 Task: Add Four Sigmatic Mushroom Coffee Mix With Chaga-Box to the cart.
Action: Mouse pressed left at (25, 146)
Screenshot: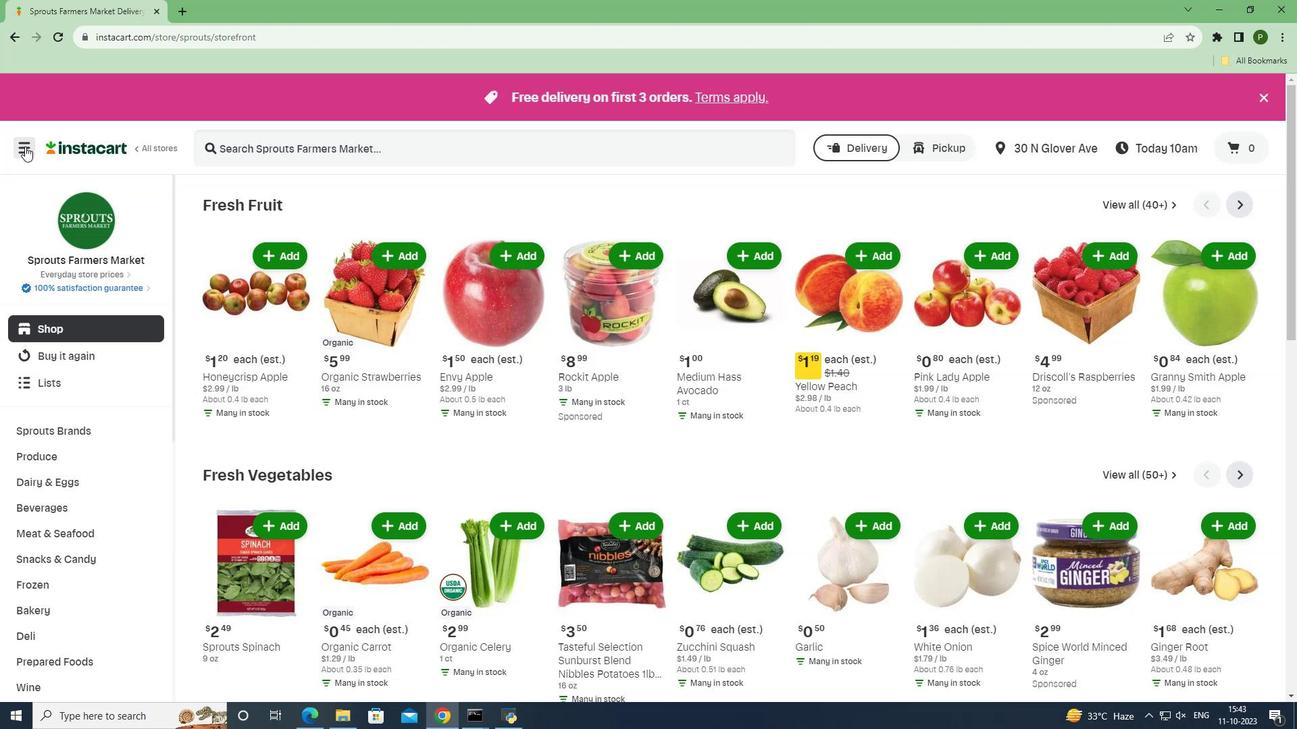 
Action: Mouse moved to (33, 359)
Screenshot: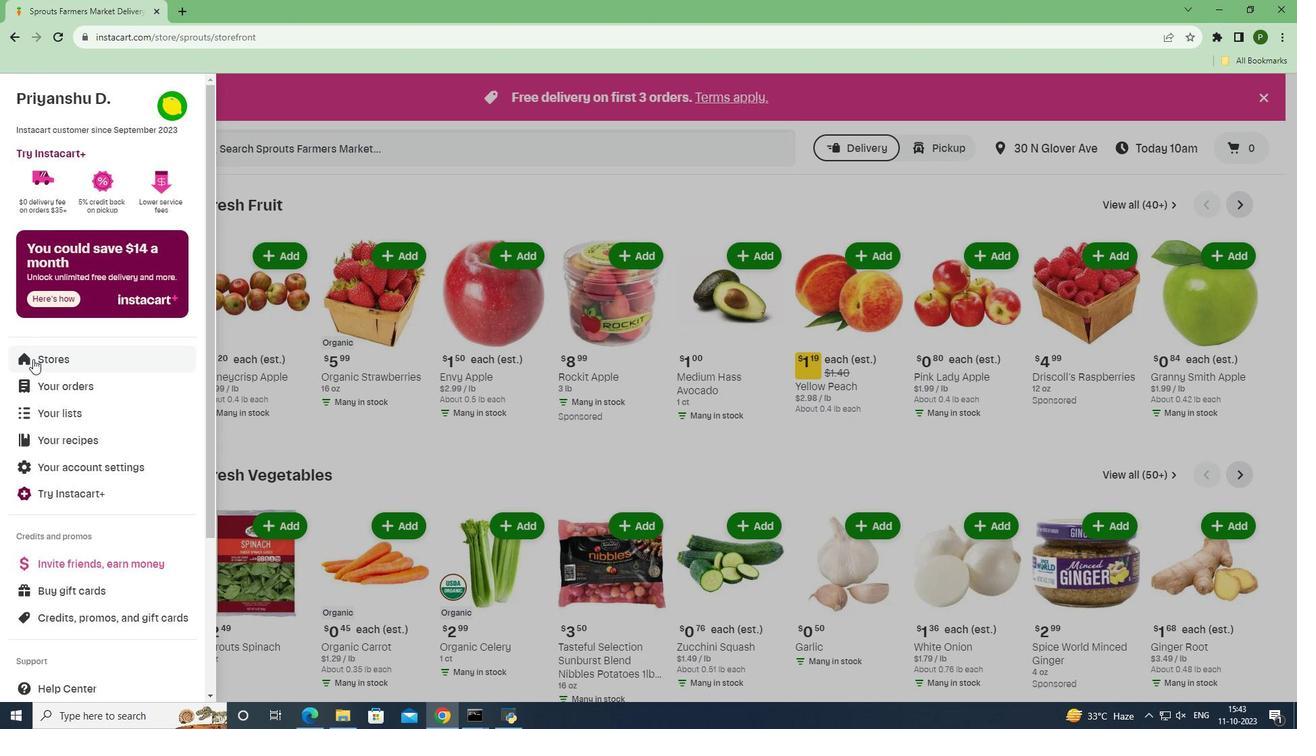 
Action: Mouse pressed left at (33, 359)
Screenshot: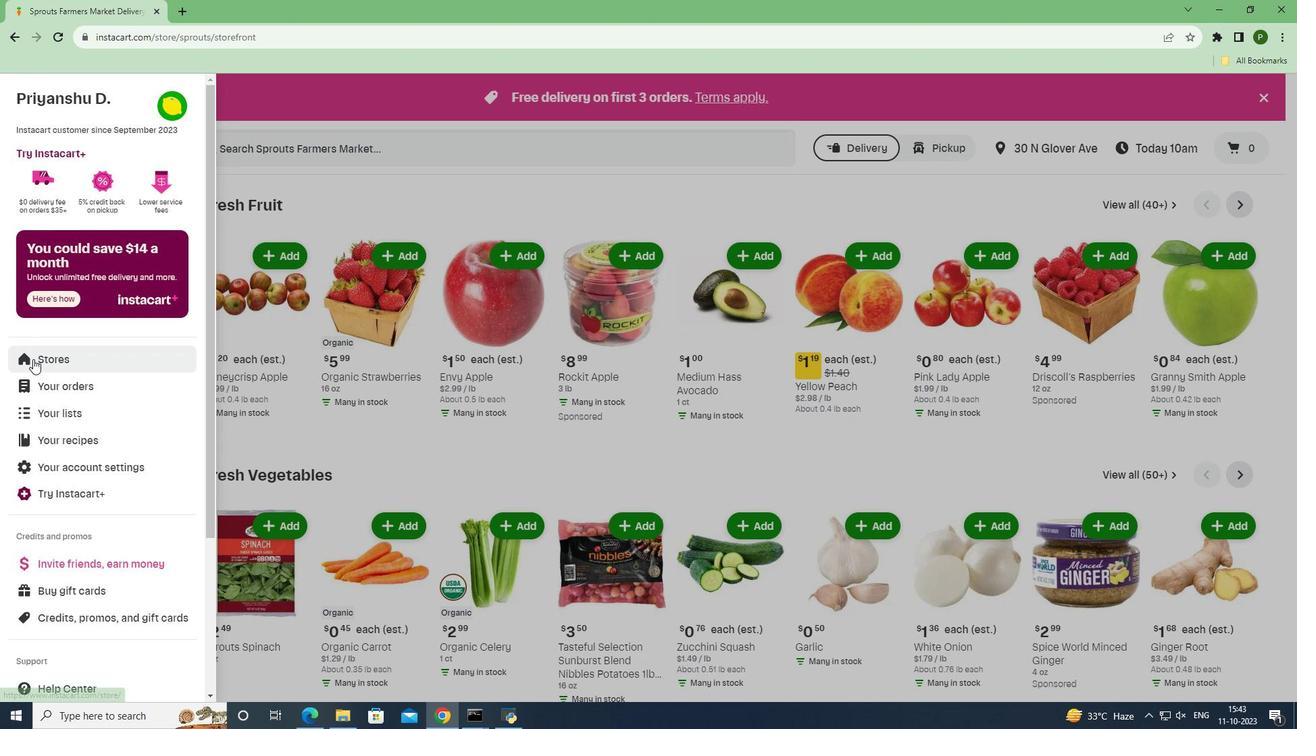 
Action: Mouse moved to (306, 154)
Screenshot: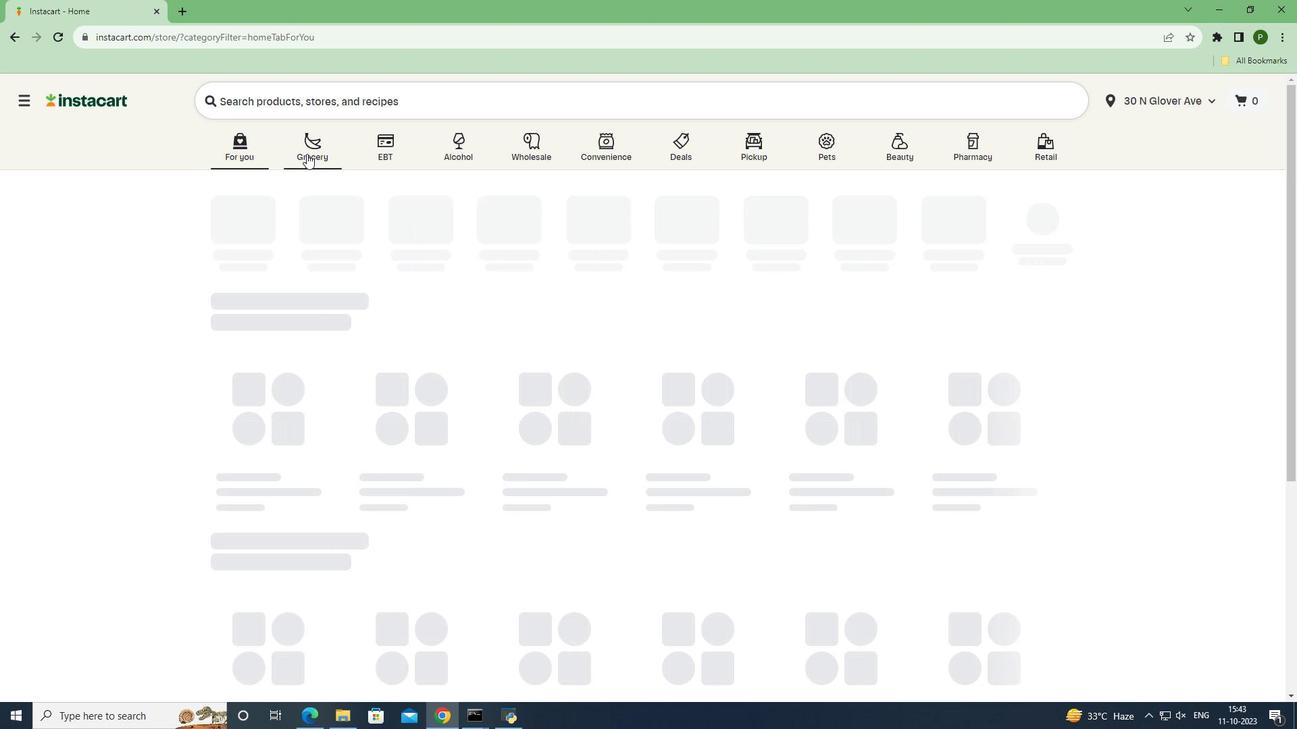 
Action: Mouse pressed left at (306, 154)
Screenshot: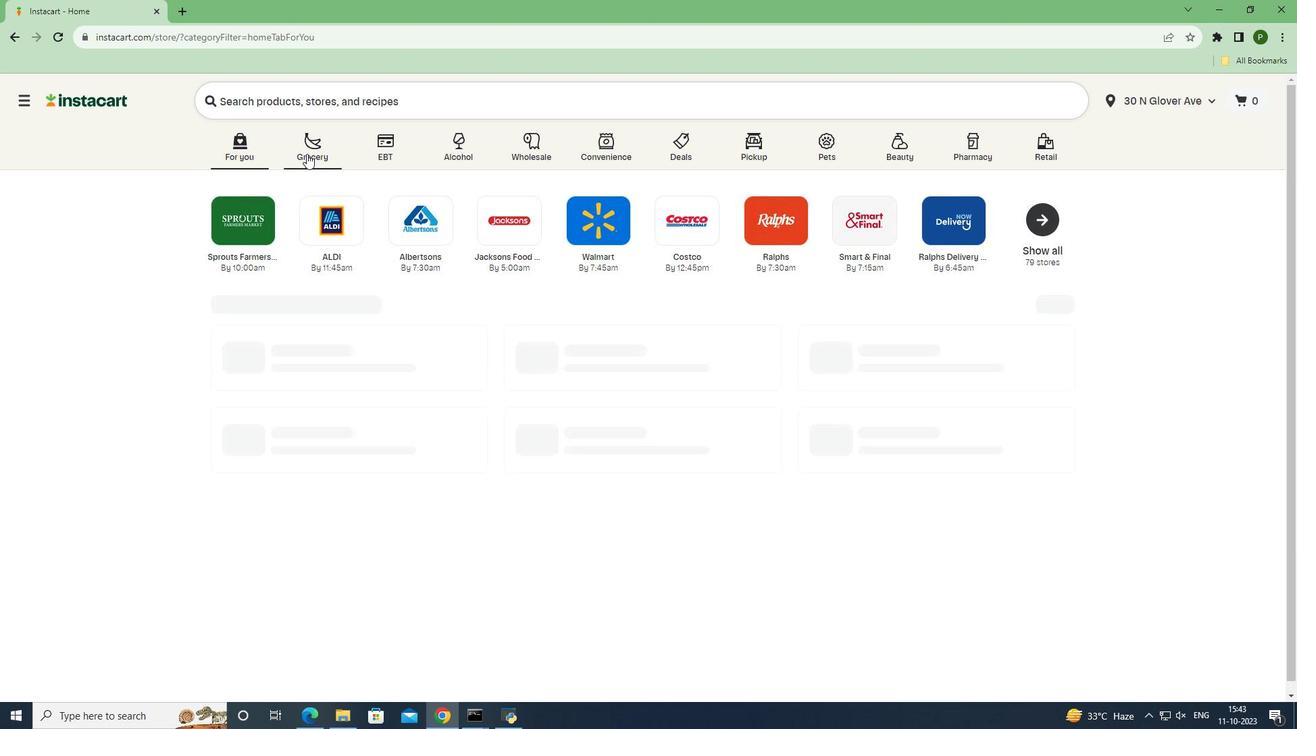 
Action: Mouse moved to (546, 305)
Screenshot: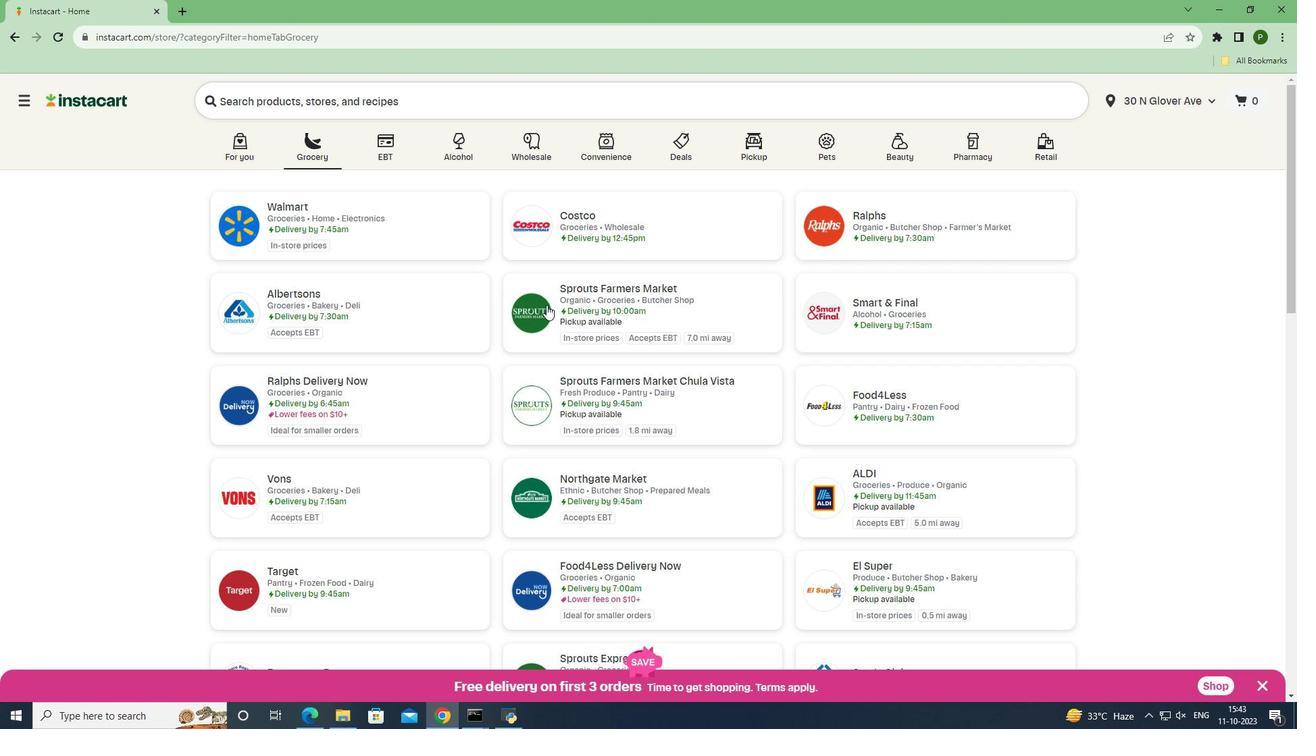 
Action: Mouse pressed left at (546, 305)
Screenshot: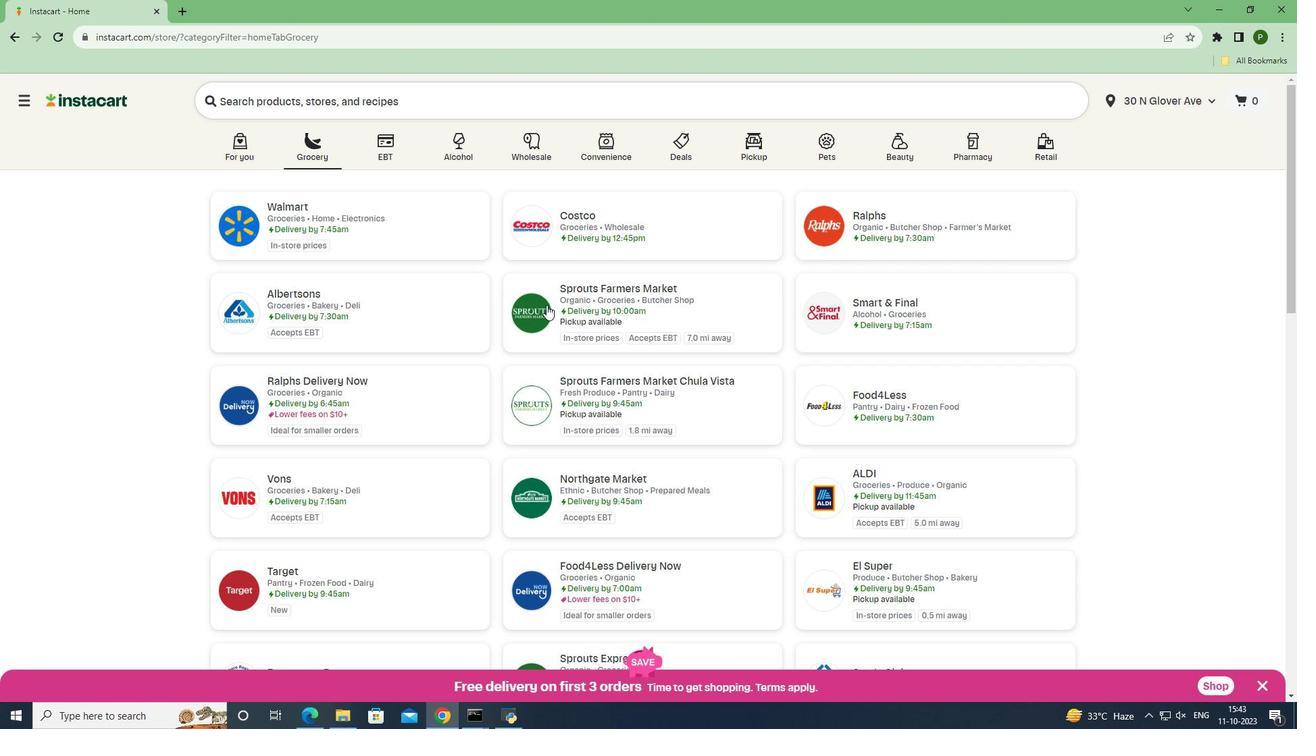 
Action: Mouse moved to (81, 510)
Screenshot: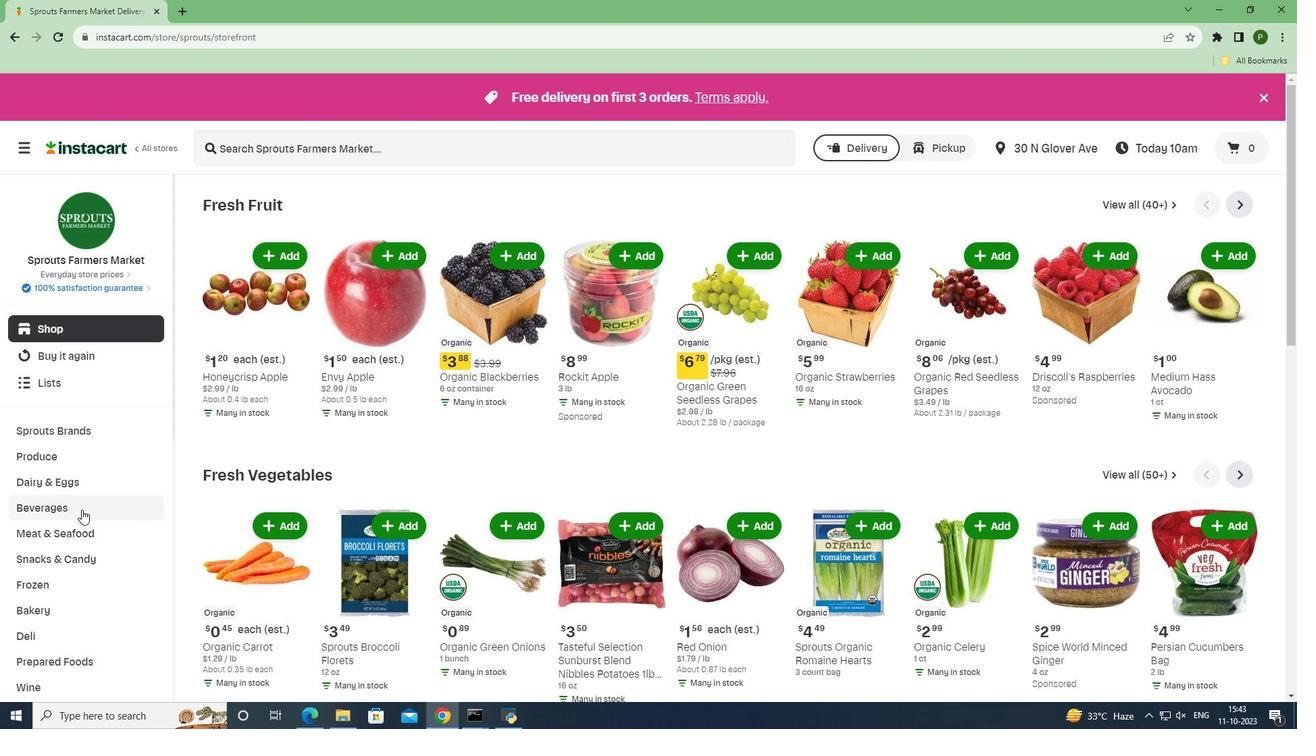 
Action: Mouse pressed left at (81, 510)
Screenshot: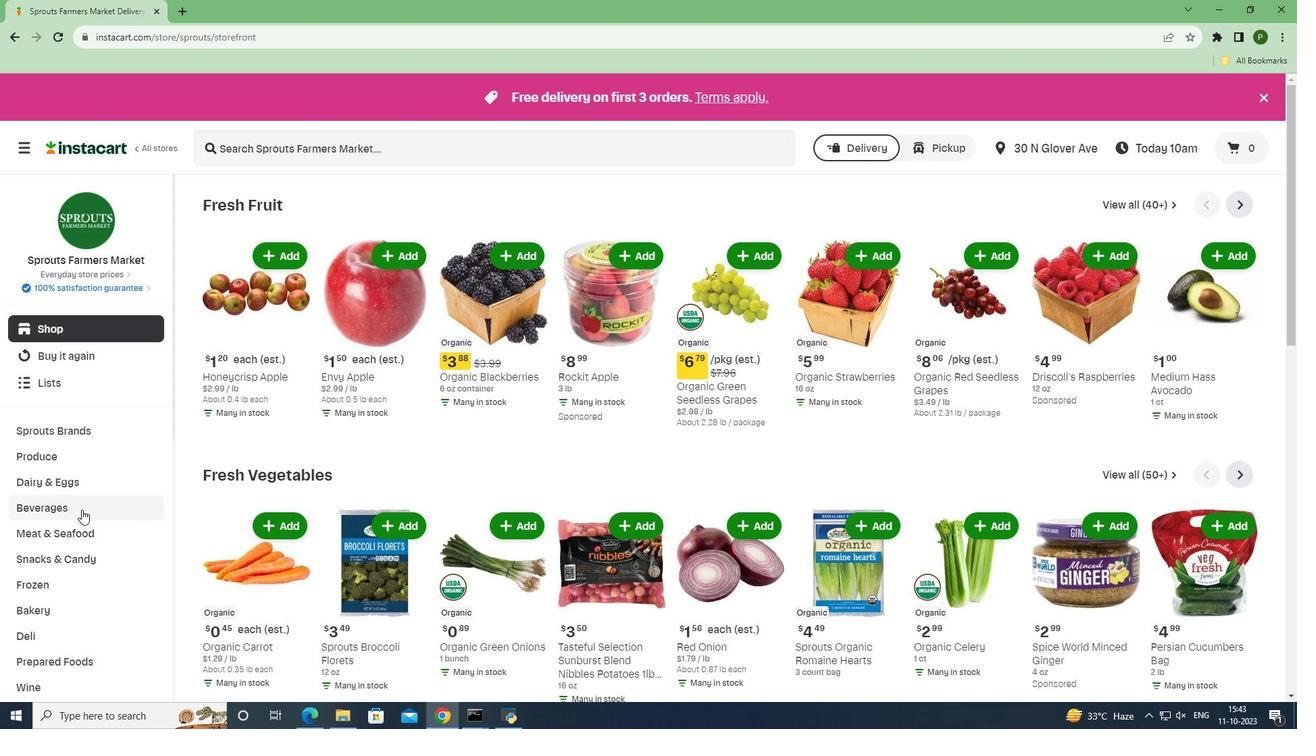 
Action: Mouse moved to (72, 592)
Screenshot: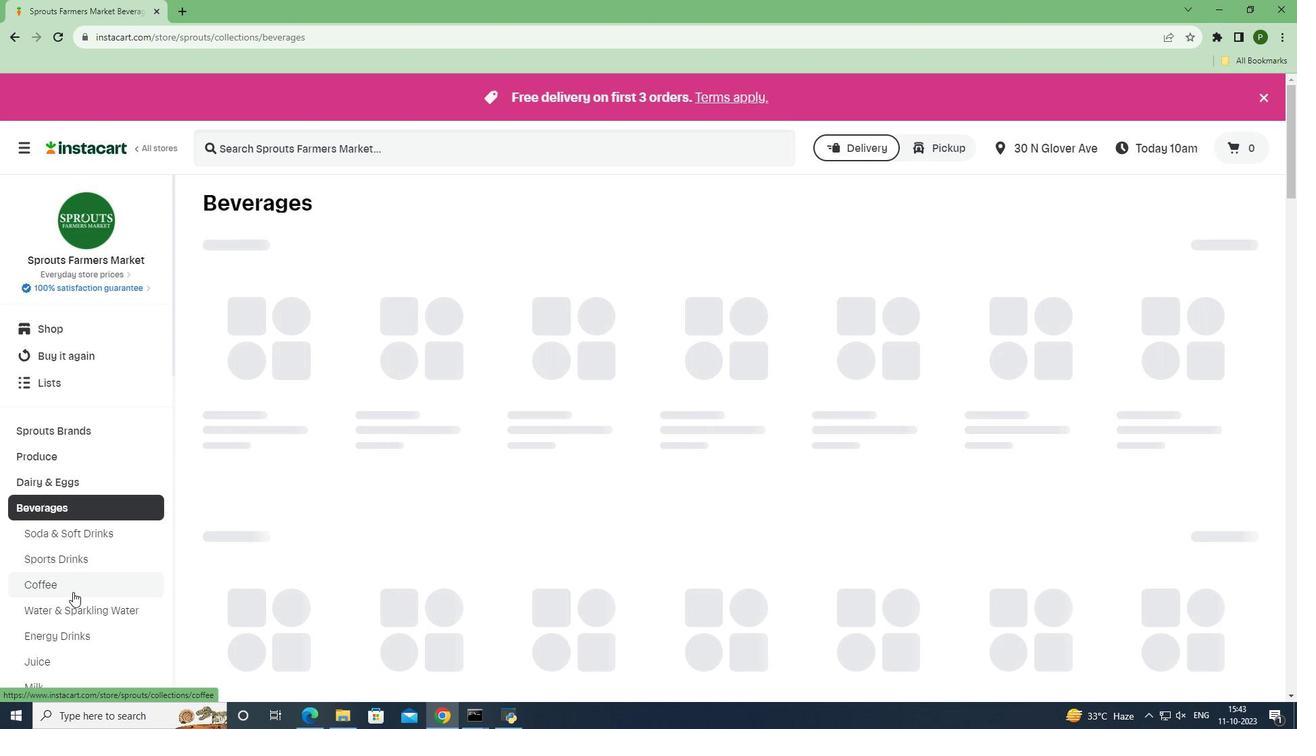 
Action: Mouse pressed left at (72, 592)
Screenshot: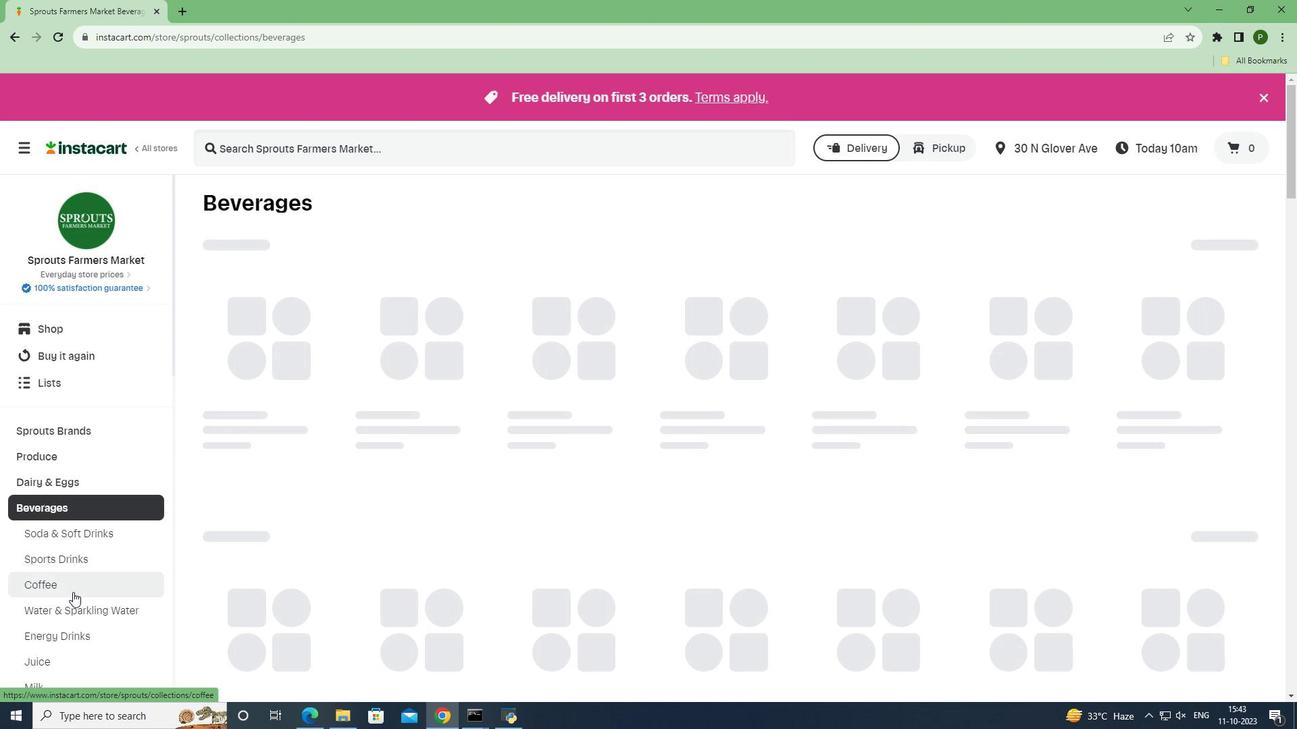 
Action: Mouse moved to (295, 145)
Screenshot: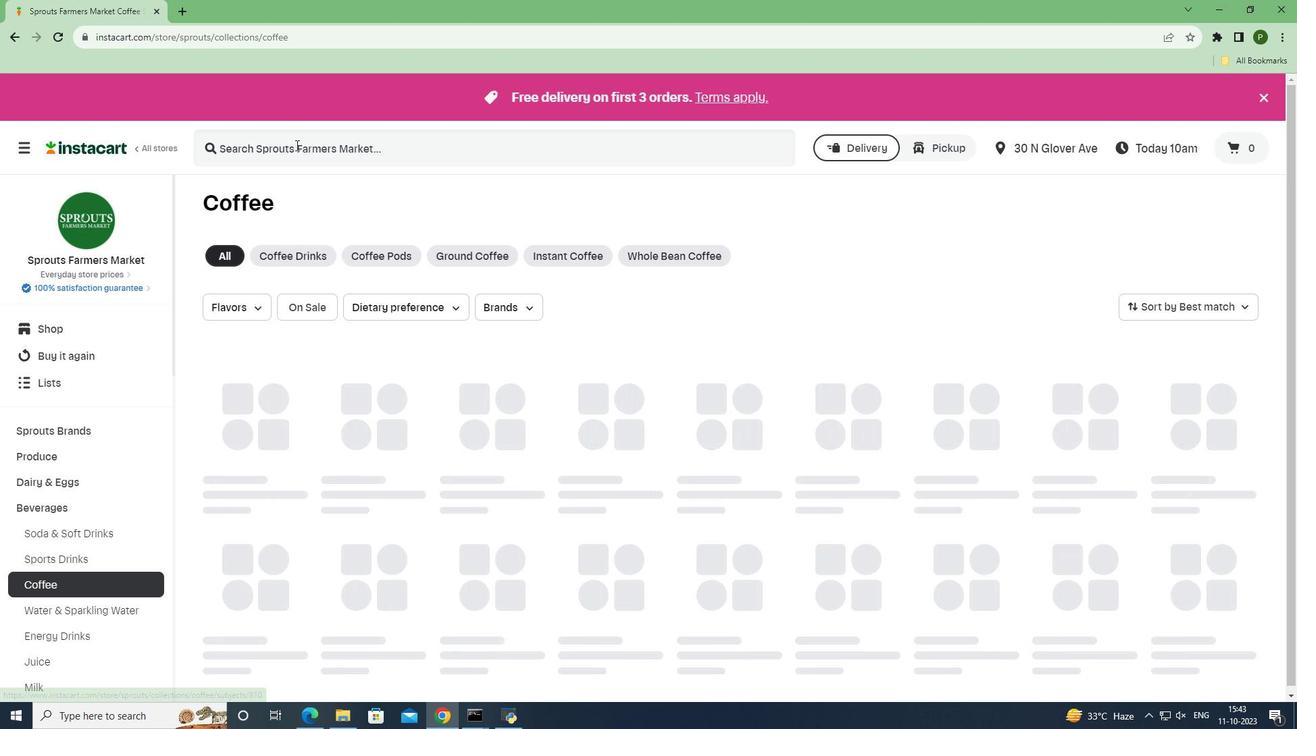 
Action: Mouse pressed left at (295, 145)
Screenshot: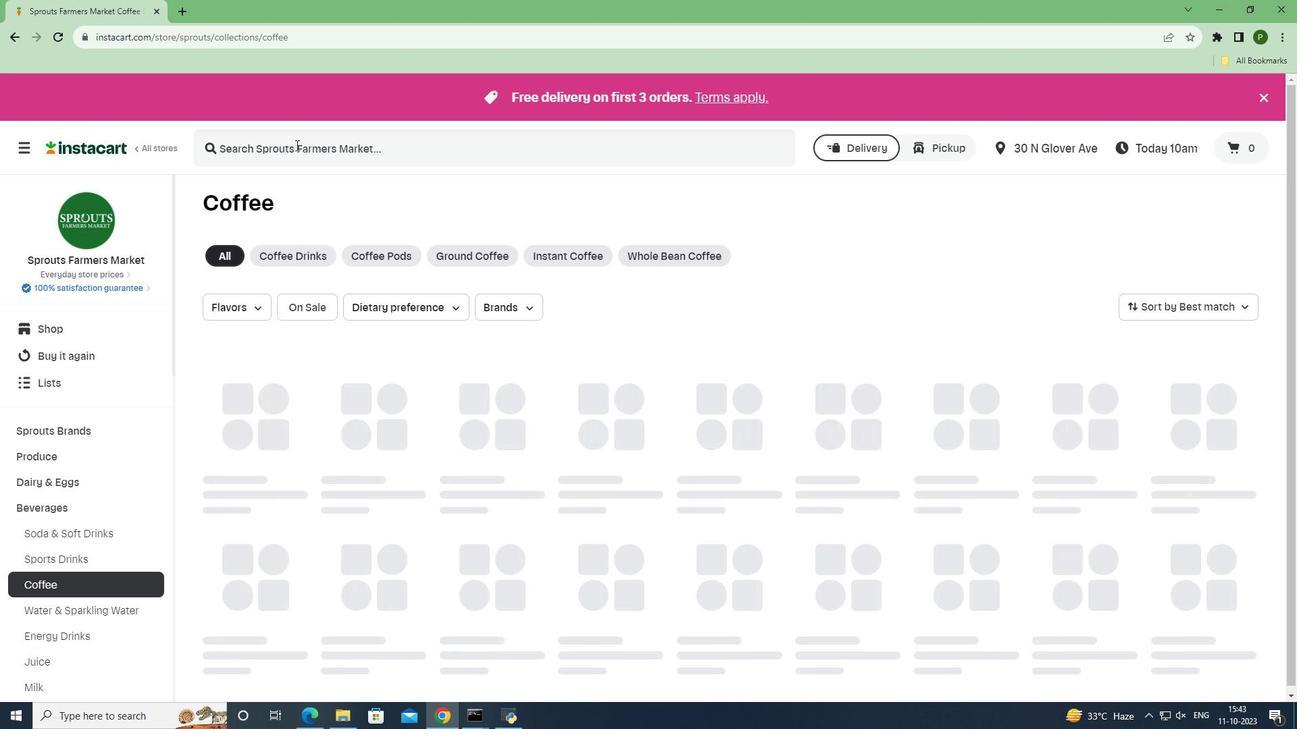 
Action: Key pressed <Key.caps_lock>F<Key.caps_lock>our<Key.space><Key.caps_lock>S<Key.caps_lock>igmatic<Key.space><Key.caps_lock>M<Key.caps_lock>ushroom<Key.space><Key.caps_lock>C<Key.caps_lock>offee<Key.space><Key.caps_lock>M<Key.caps_lock>ix<Key.space>with<Key.space><Key.caps_lock>C<Key.caps_lock>haga<Key.space><Key.caps_lock>B<Key.caps_lock>ox<Key.space><Key.enter>
Screenshot: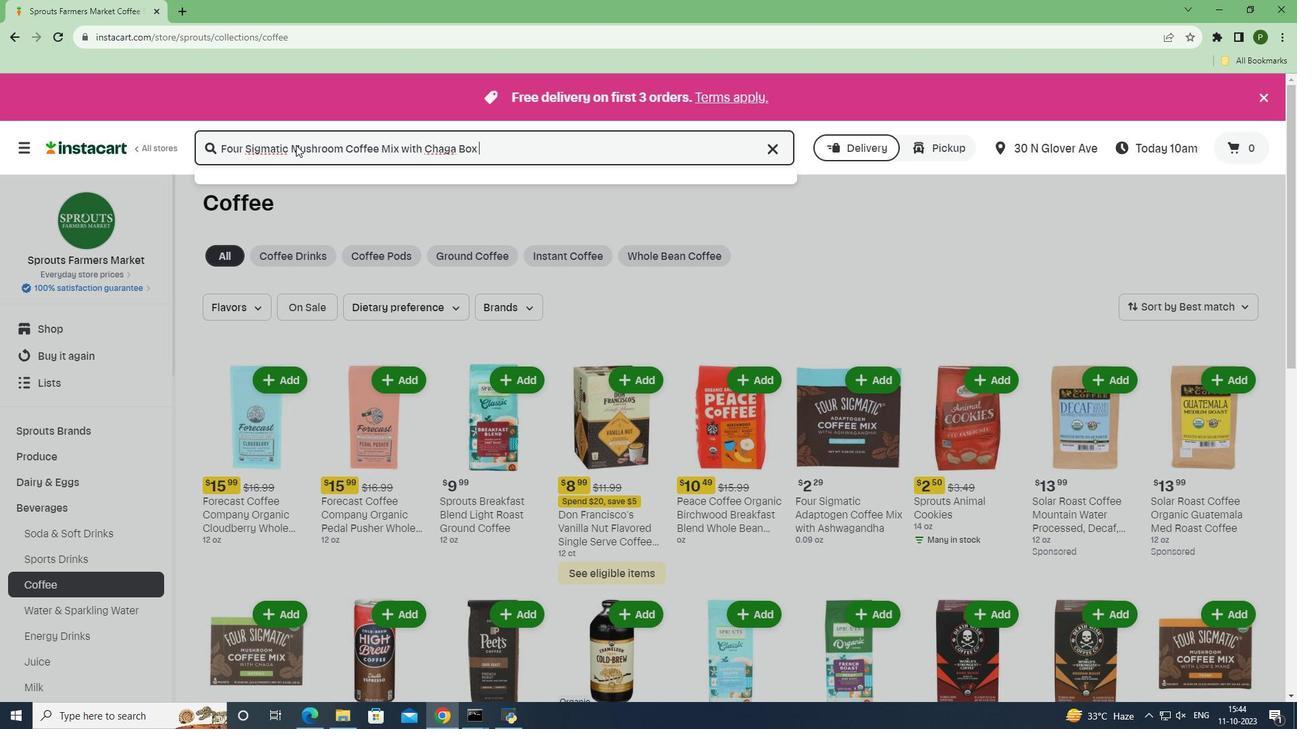 
Action: Mouse moved to (491, 472)
Screenshot: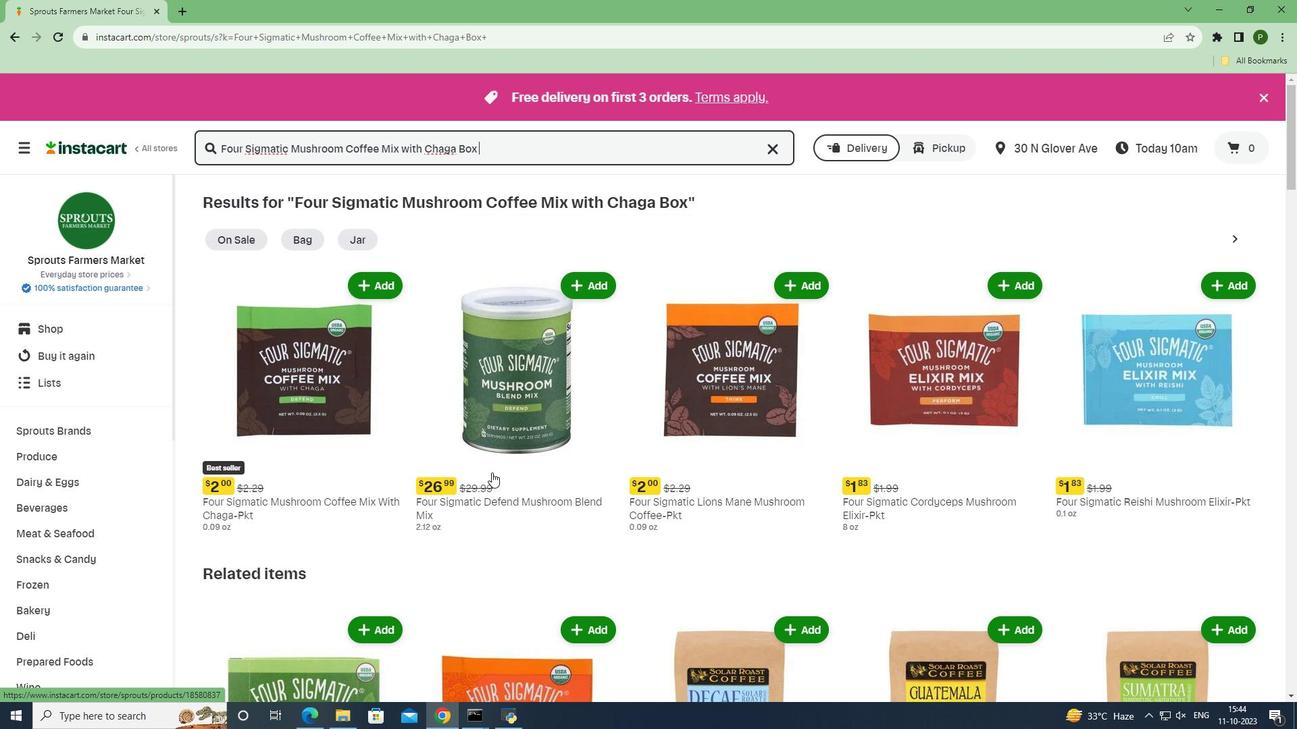 
Action: Mouse scrolled (491, 472) with delta (0, 0)
Screenshot: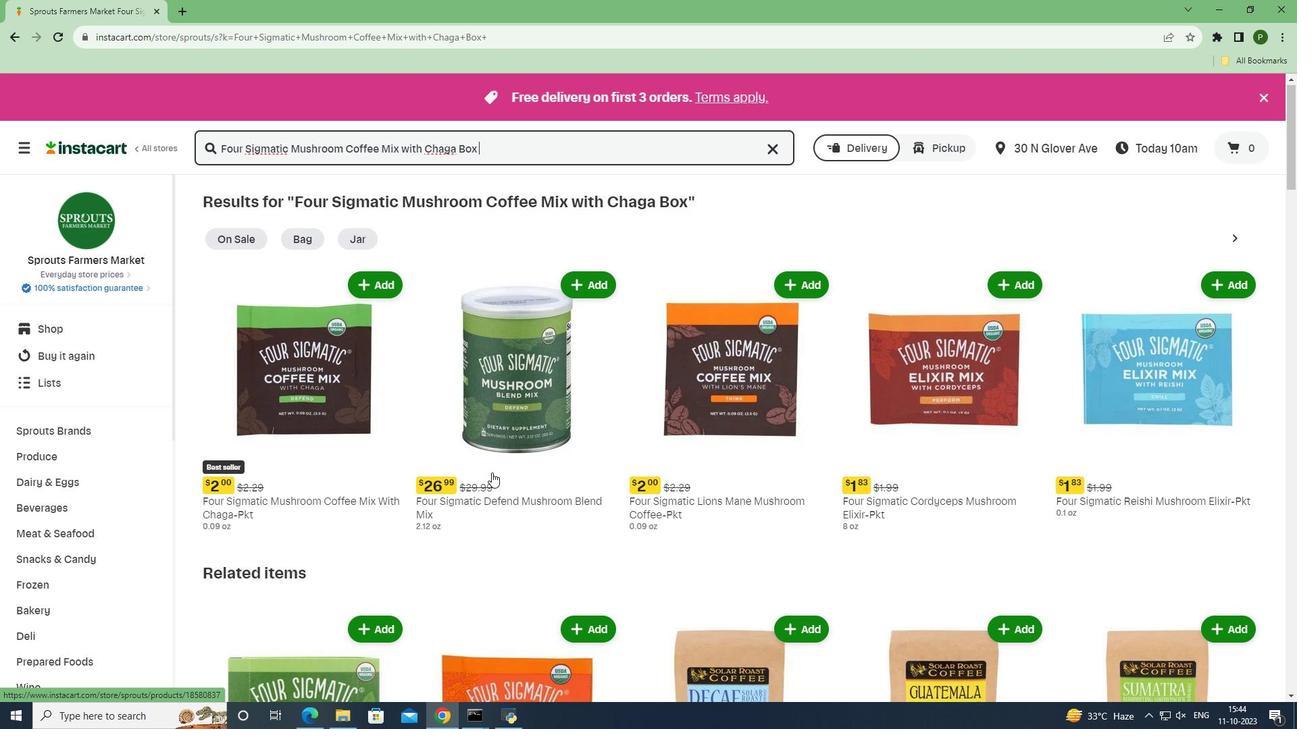 
Action: Mouse scrolled (491, 472) with delta (0, 0)
Screenshot: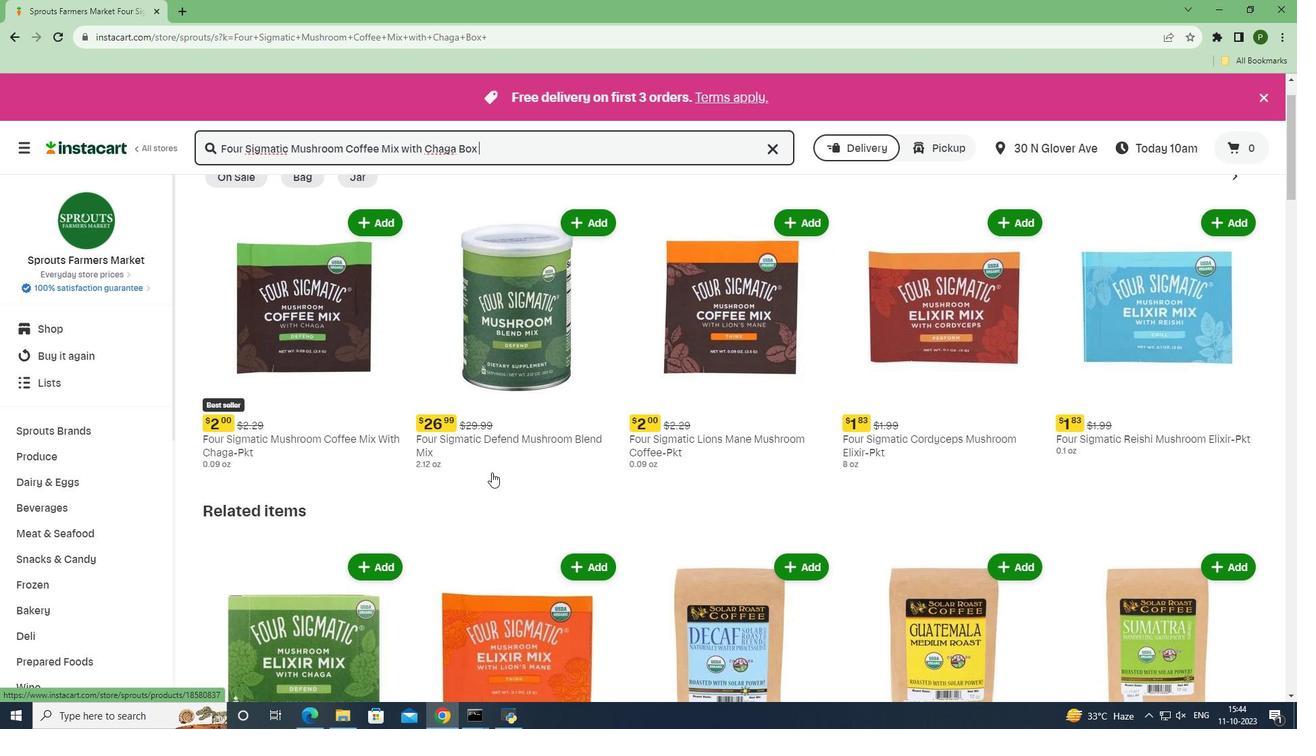 
Action: Mouse scrolled (491, 472) with delta (0, 0)
Screenshot: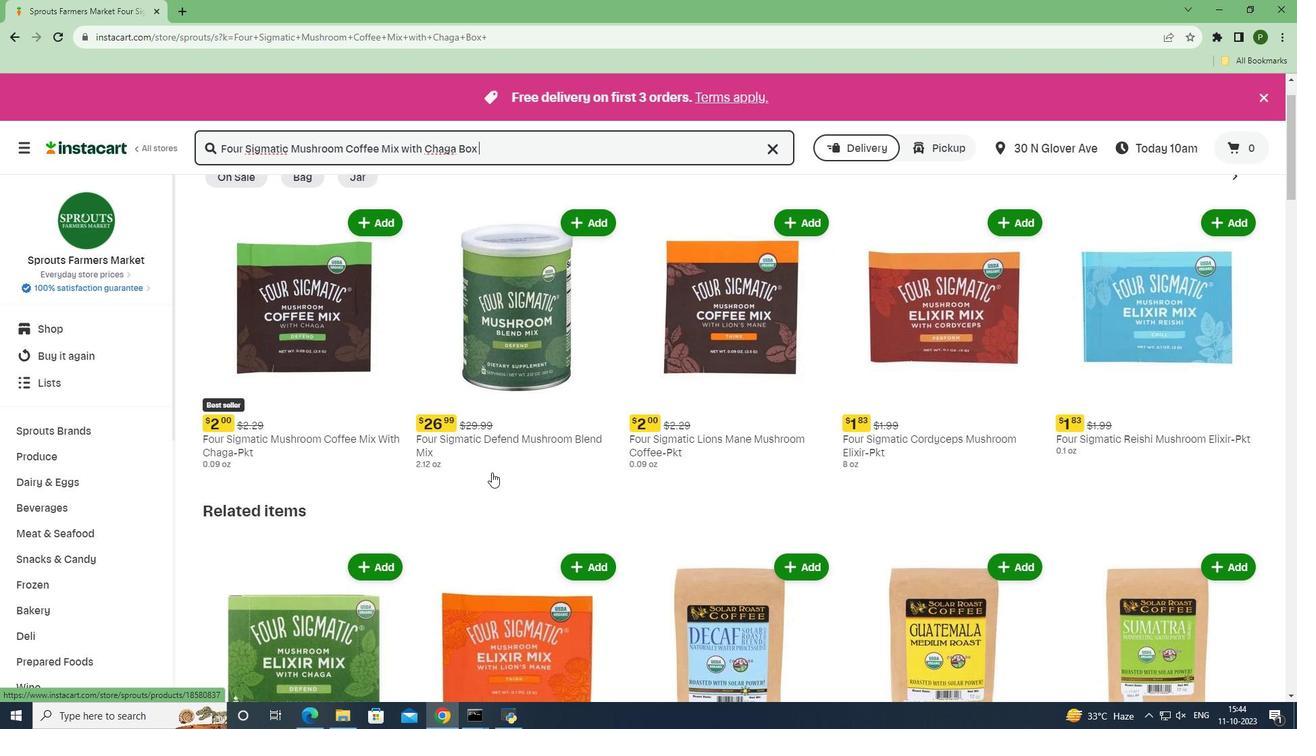 
Action: Mouse scrolled (491, 472) with delta (0, 0)
Screenshot: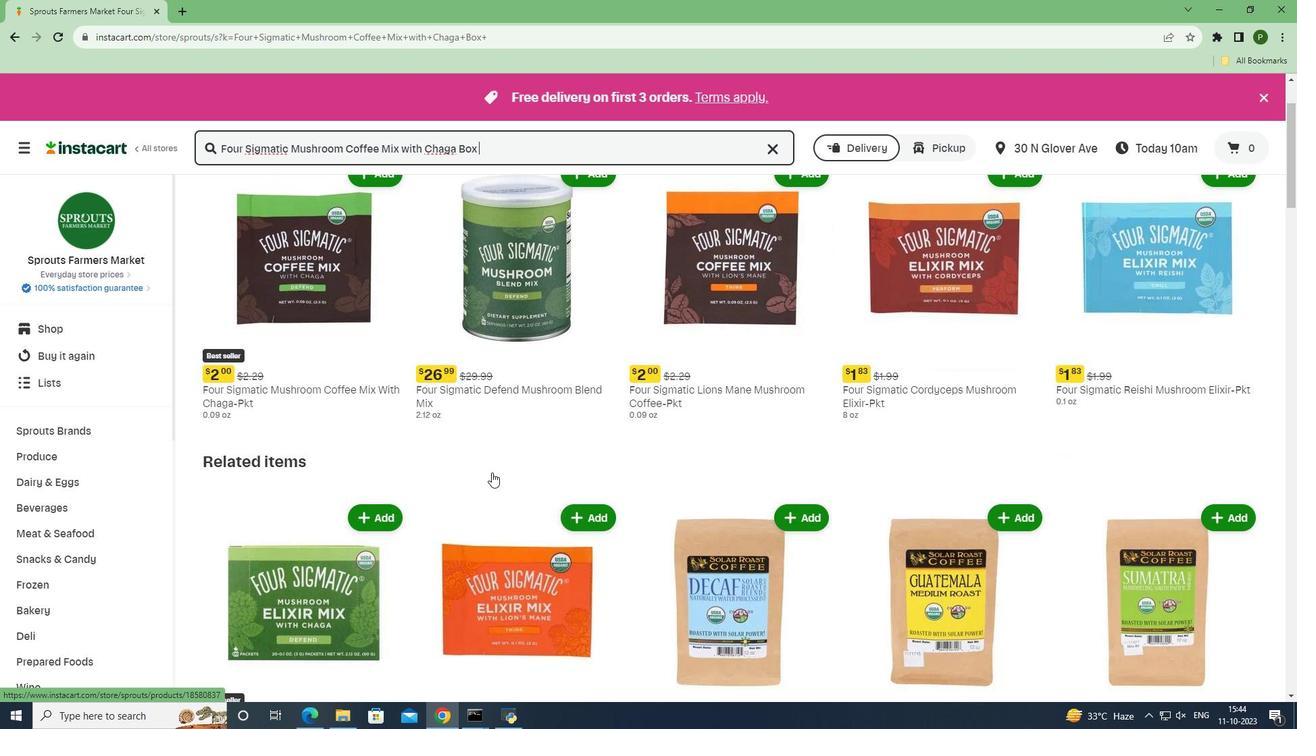 
Action: Mouse scrolled (491, 472) with delta (0, 0)
Screenshot: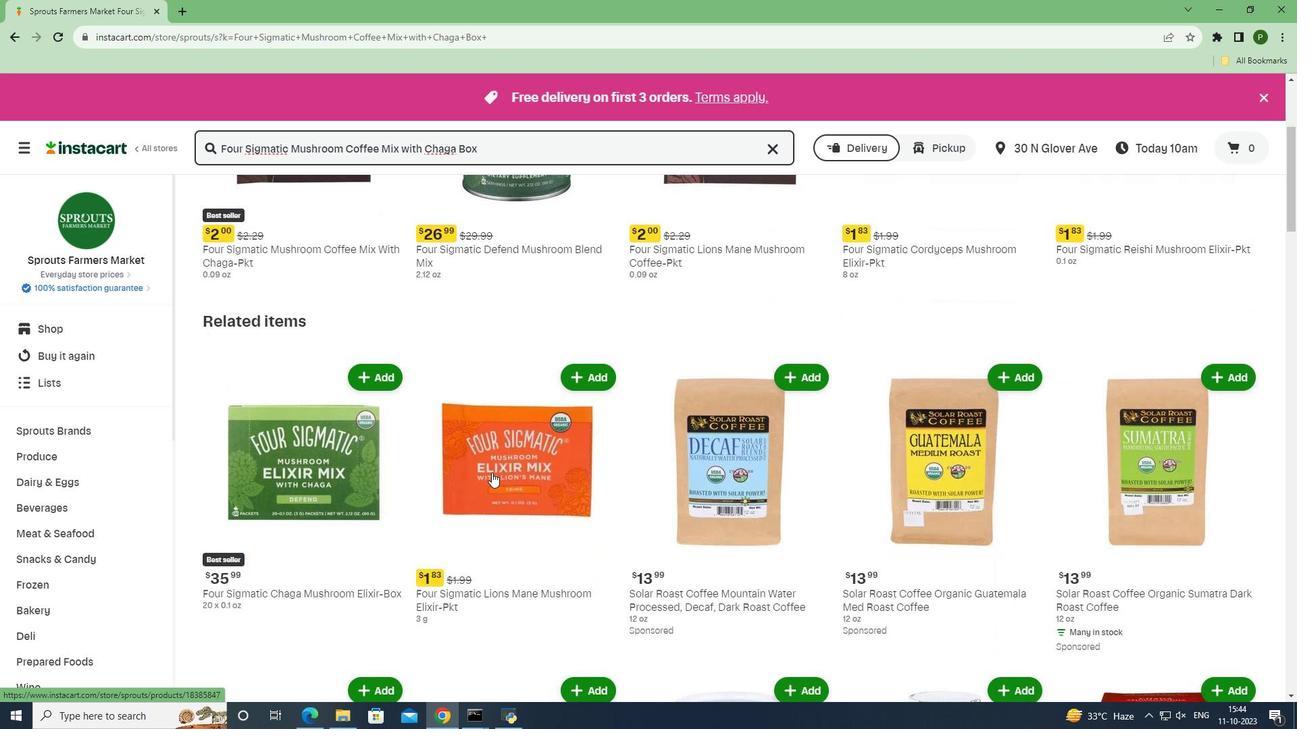 
Action: Mouse scrolled (491, 472) with delta (0, 0)
Screenshot: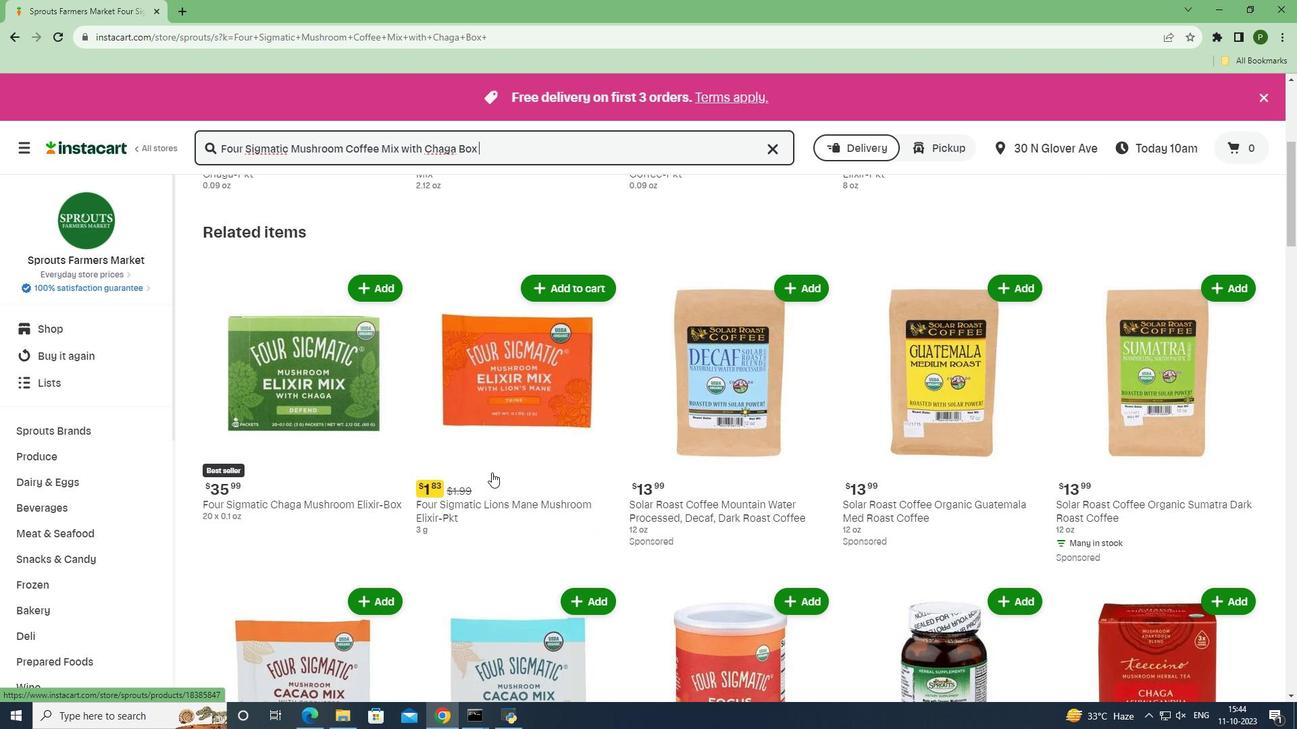 
Action: Mouse scrolled (491, 472) with delta (0, 0)
Screenshot: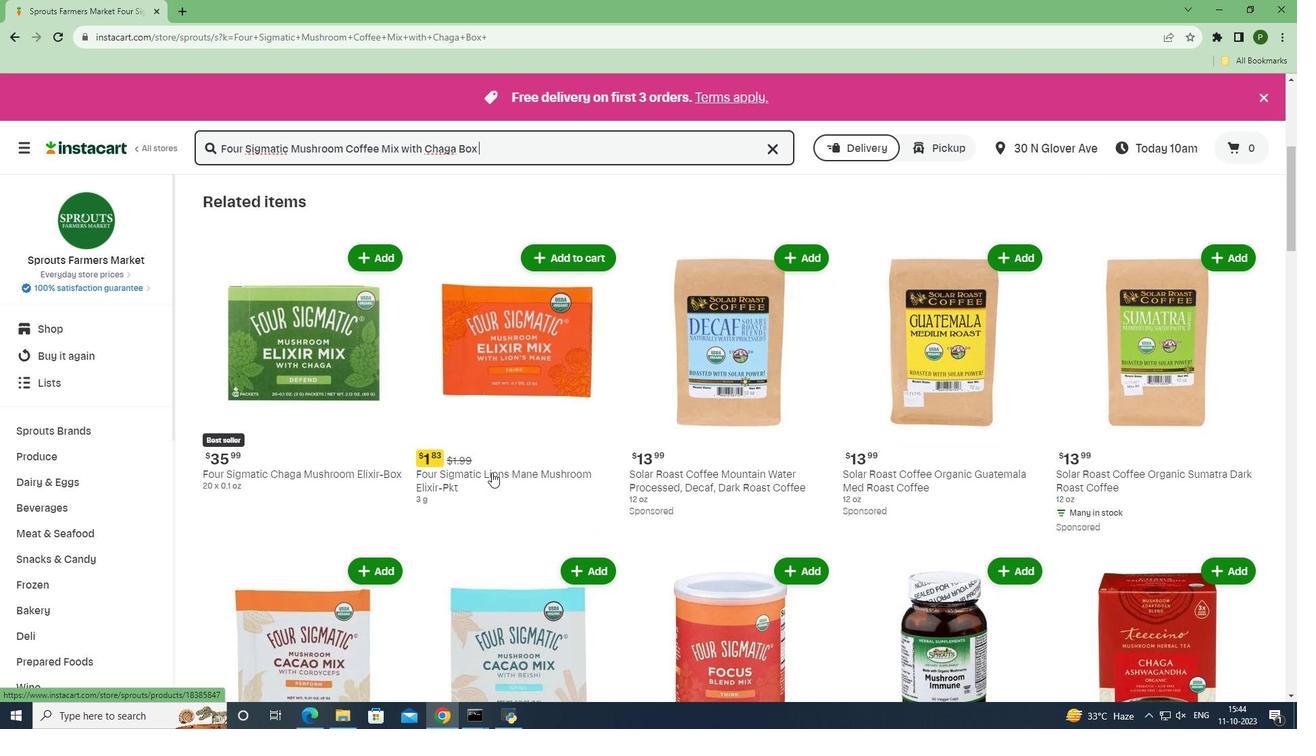 
Action: Mouse scrolled (491, 472) with delta (0, 0)
Screenshot: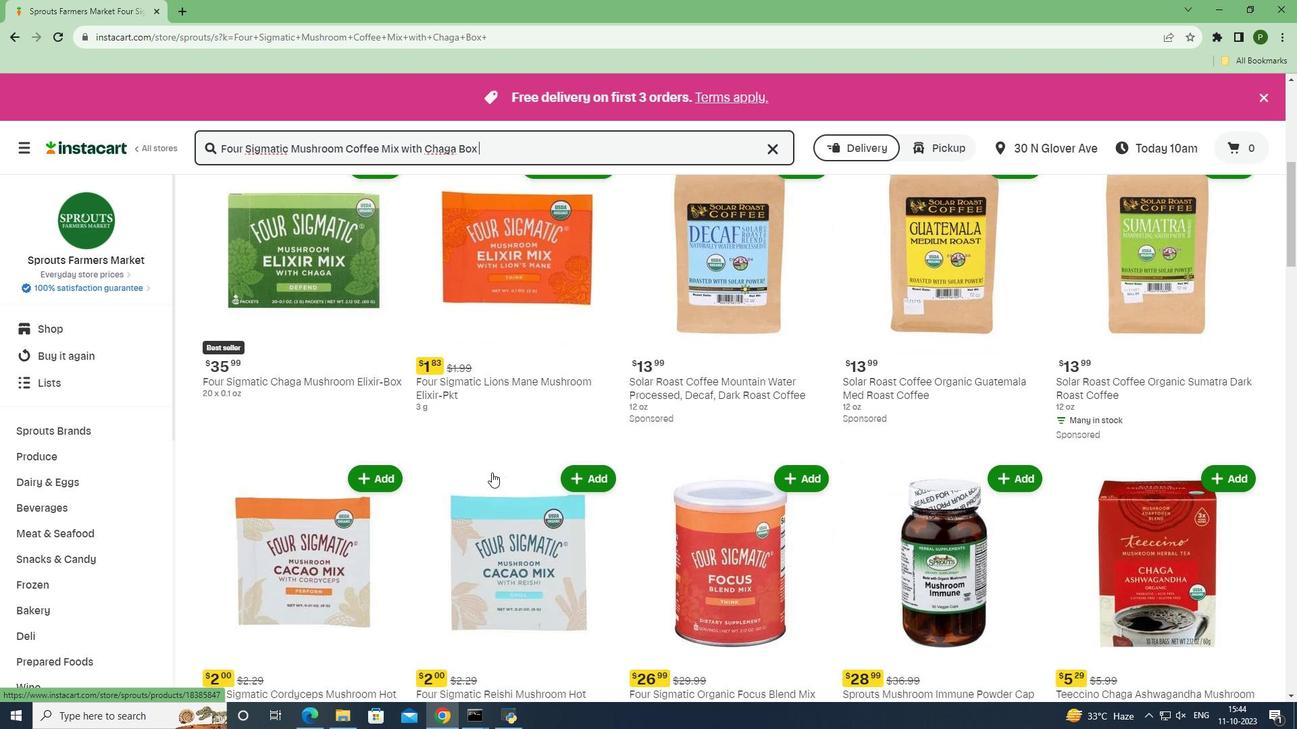 
Action: Mouse scrolled (491, 472) with delta (0, 0)
Screenshot: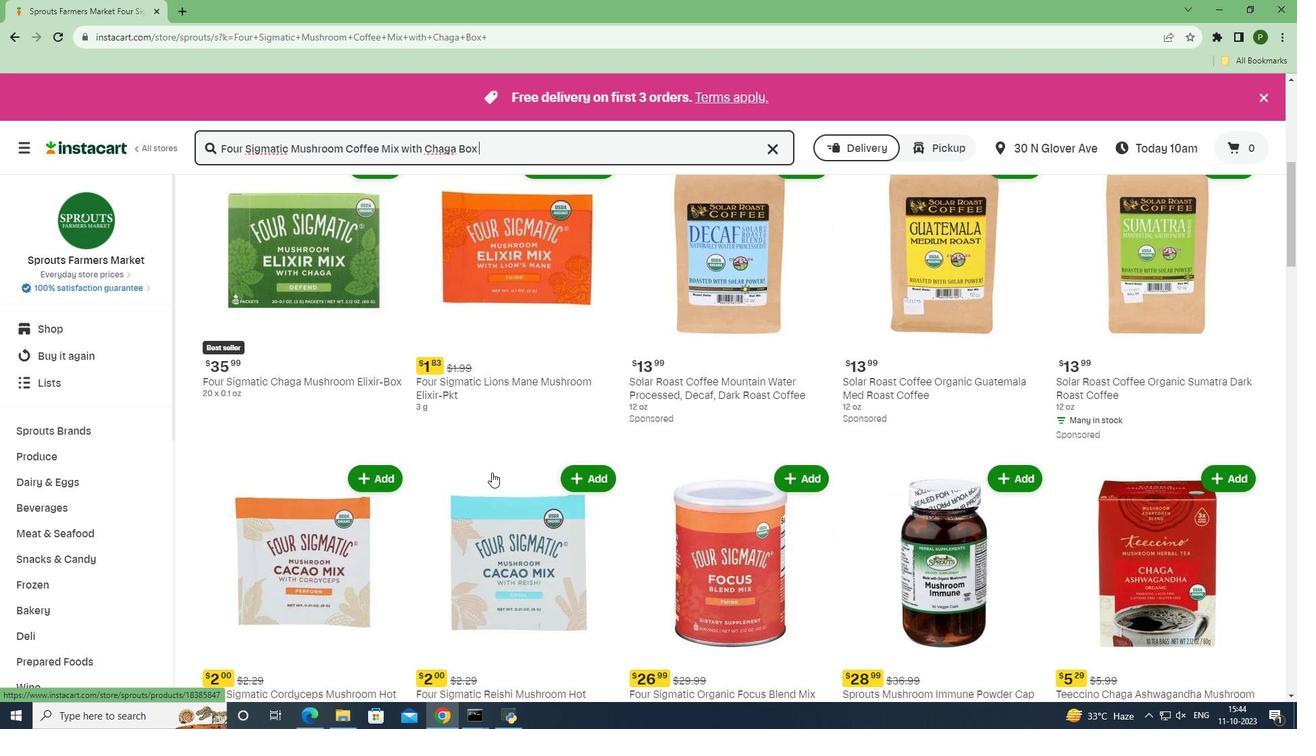 
Action: Mouse scrolled (491, 472) with delta (0, 0)
Screenshot: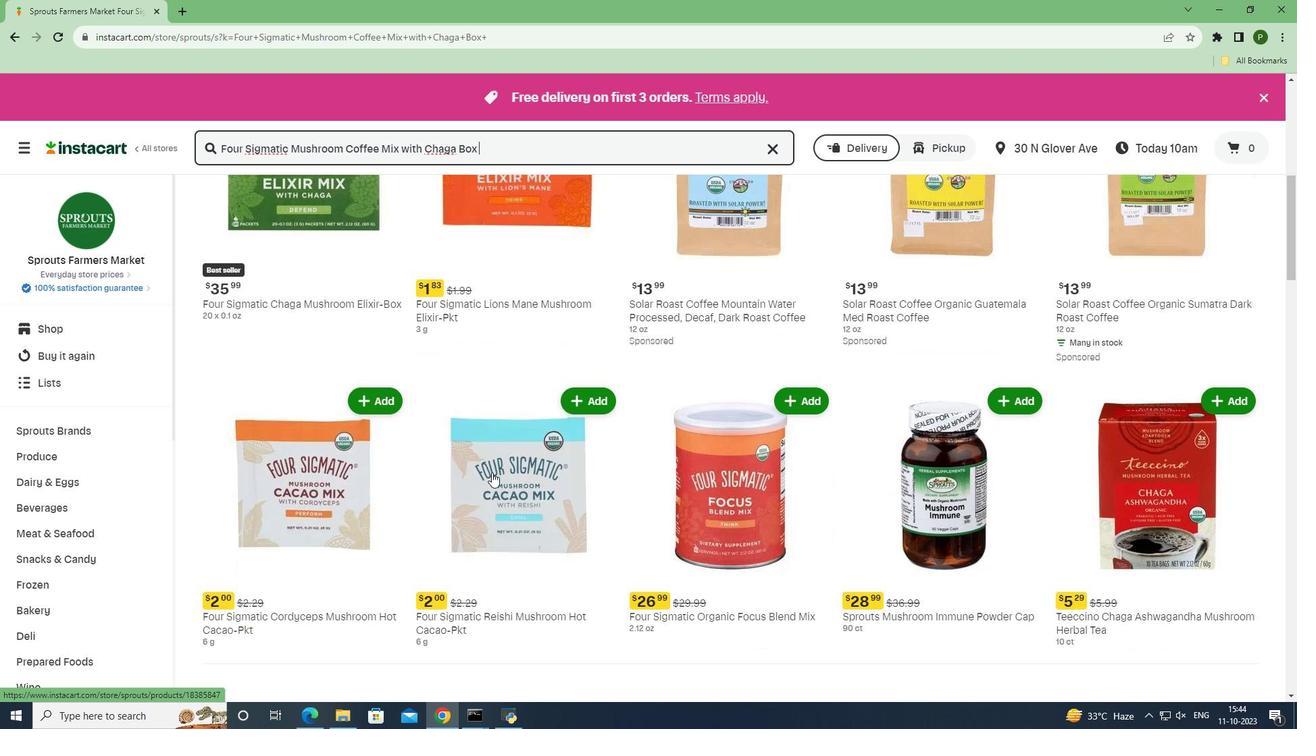 
Action: Mouse scrolled (491, 472) with delta (0, 0)
Screenshot: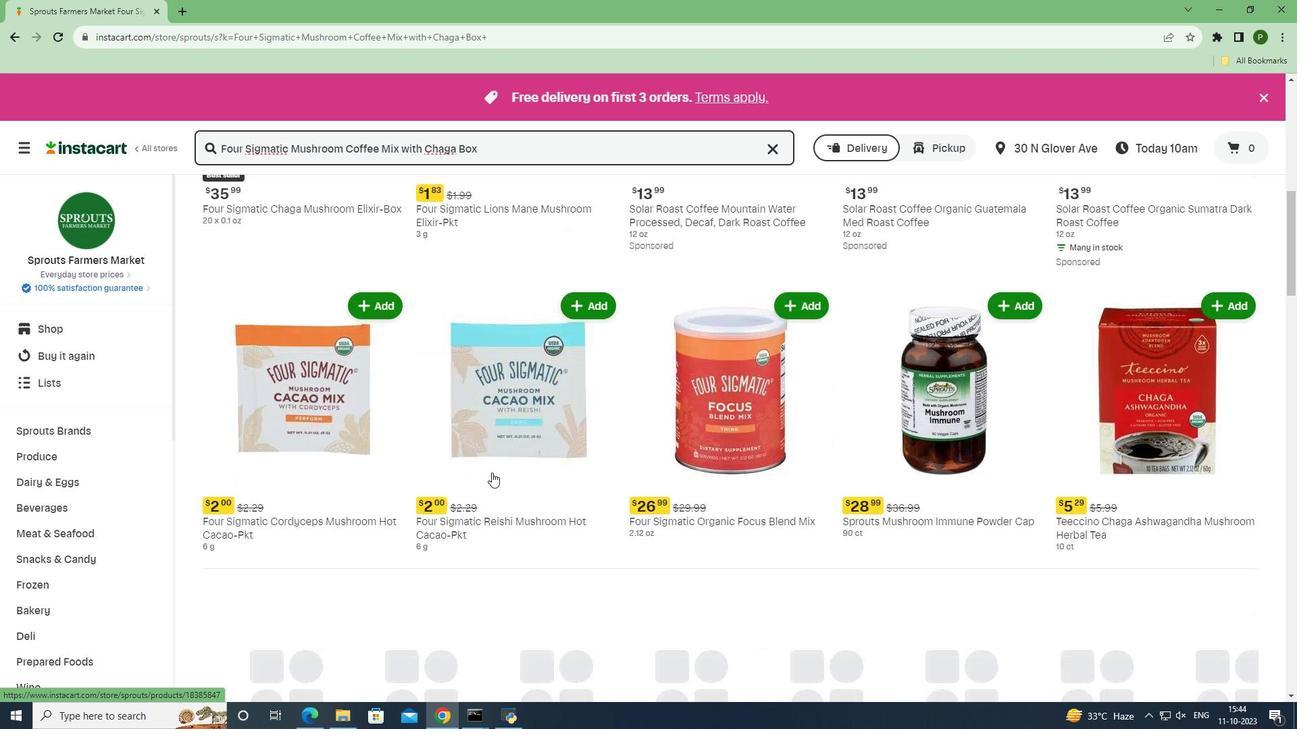 
Action: Mouse scrolled (491, 472) with delta (0, 0)
Screenshot: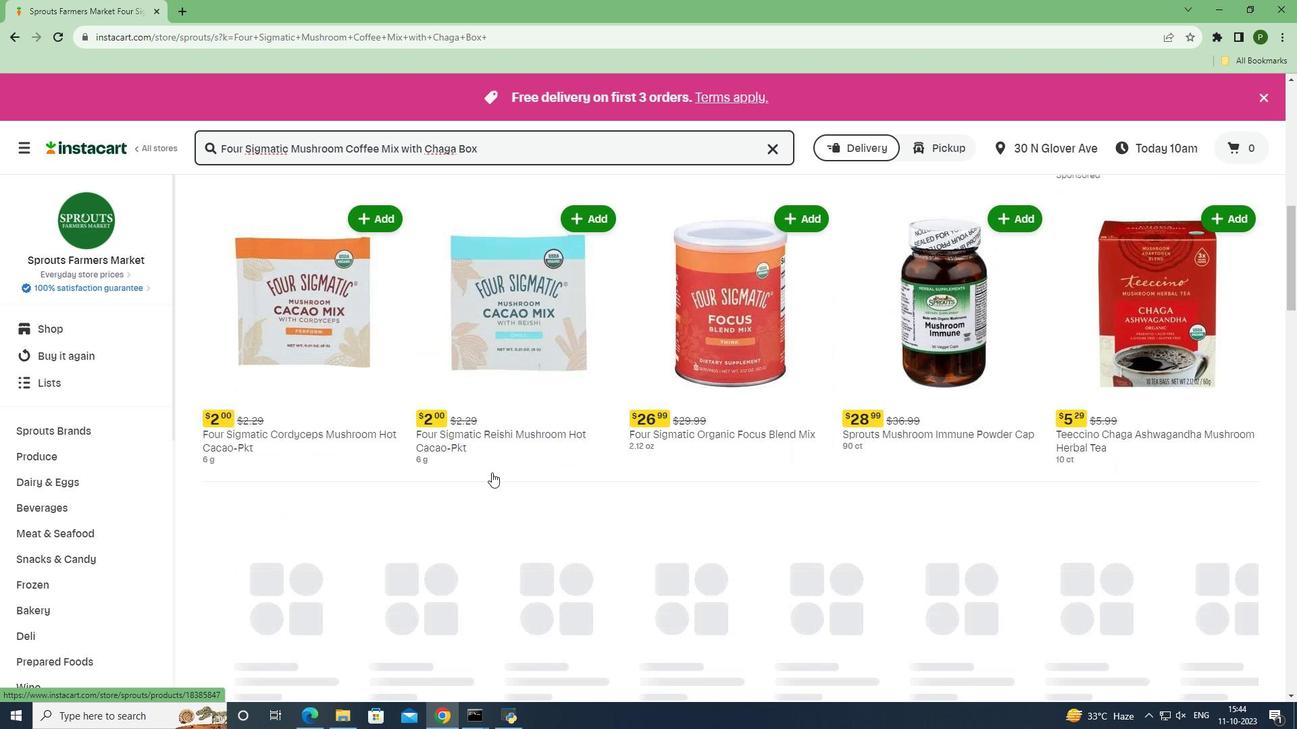 
Action: Mouse moved to (618, 547)
Screenshot: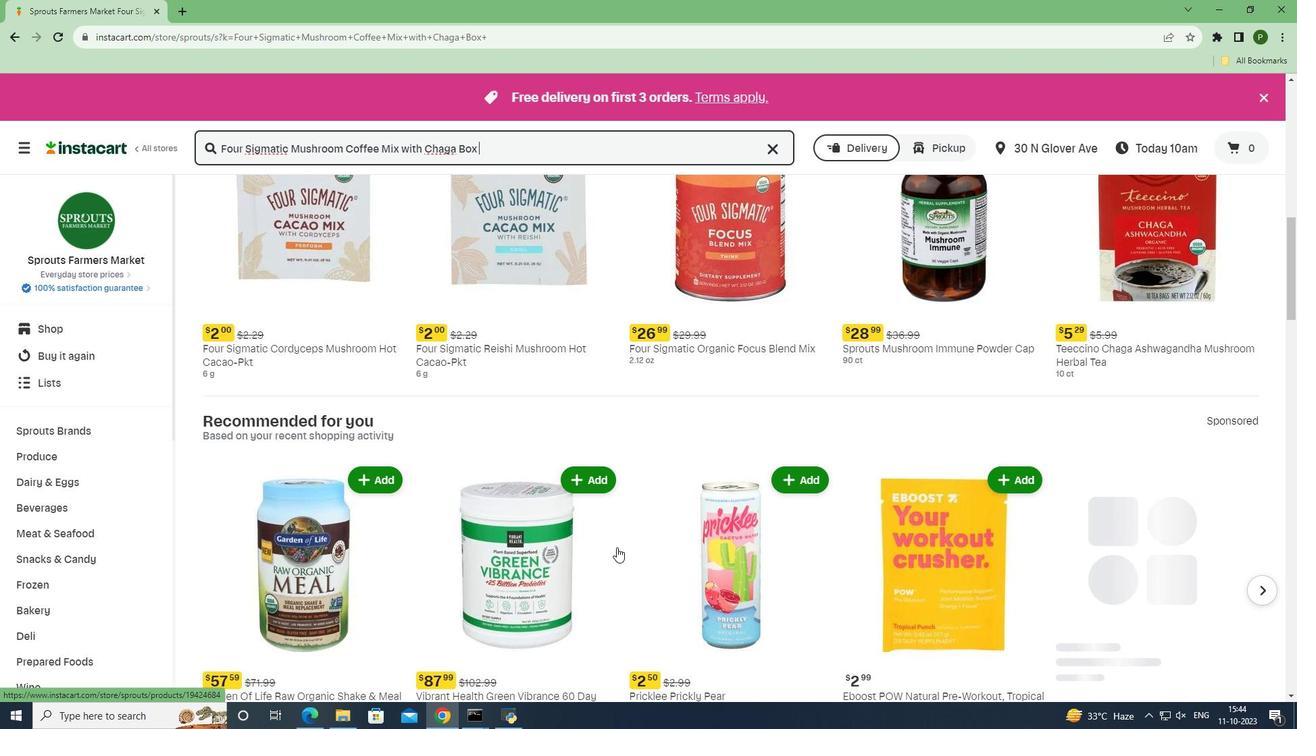 
Action: Mouse scrolled (618, 547) with delta (0, 0)
Screenshot: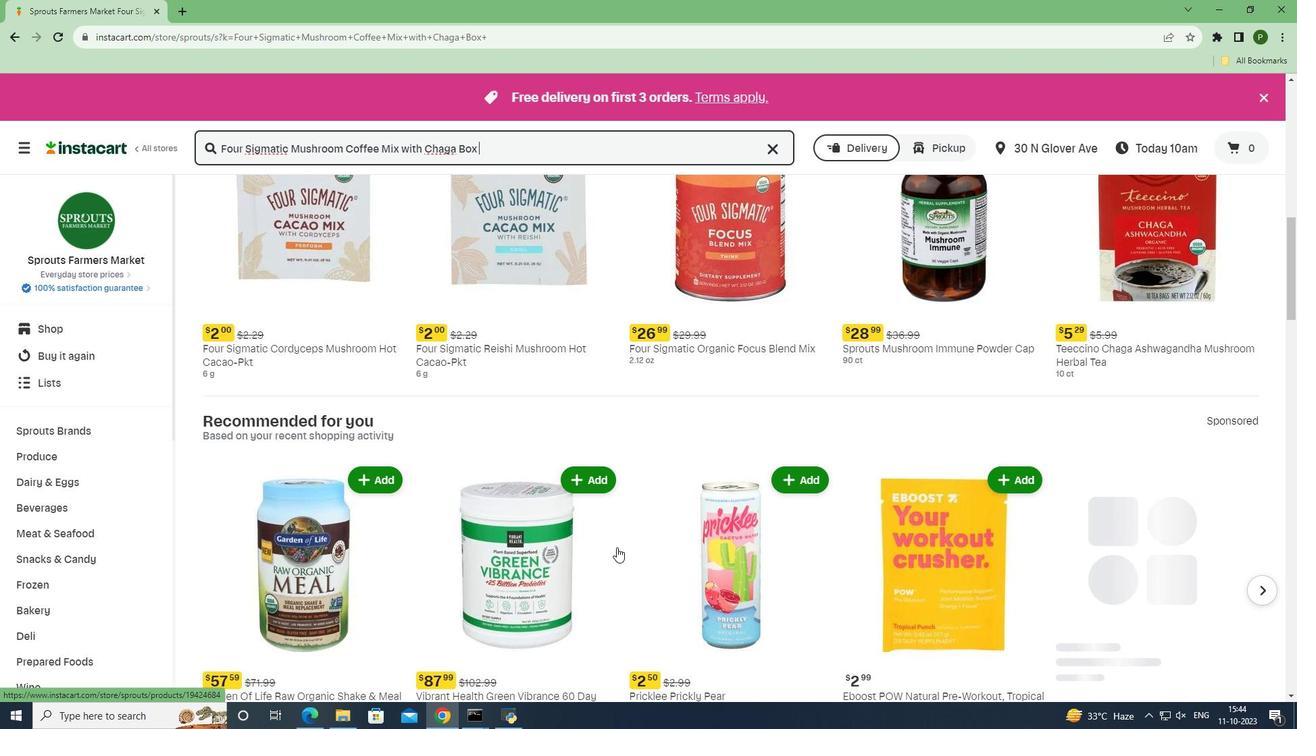 
Action: Mouse moved to (608, 548)
Screenshot: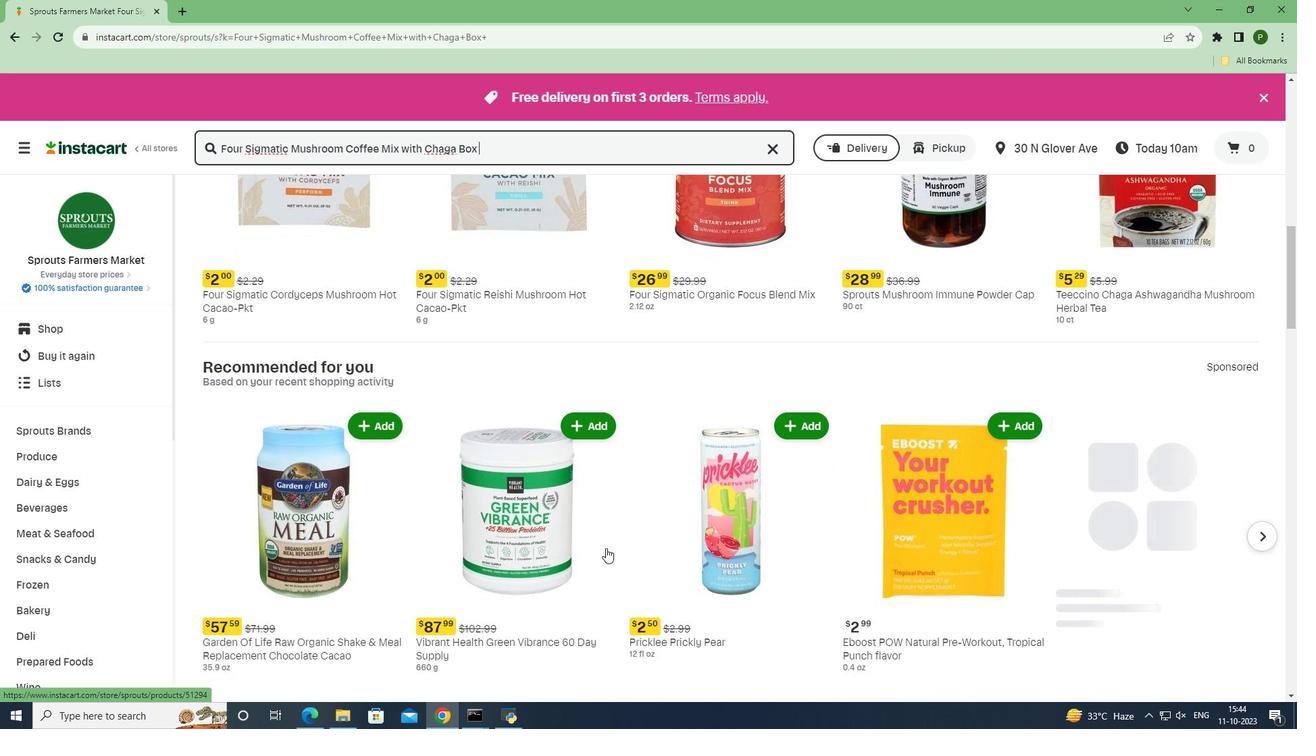
Action: Mouse scrolled (608, 547) with delta (0, 0)
Screenshot: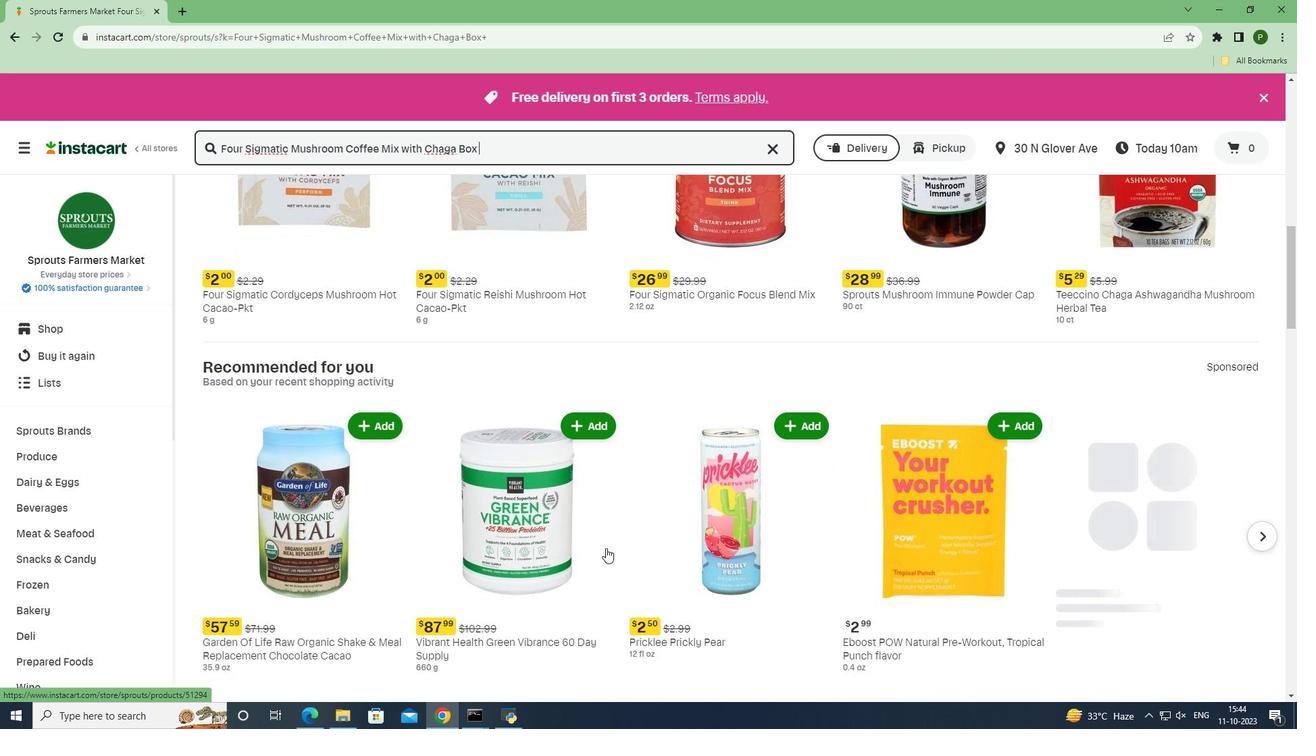 
Action: Mouse moved to (606, 548)
Screenshot: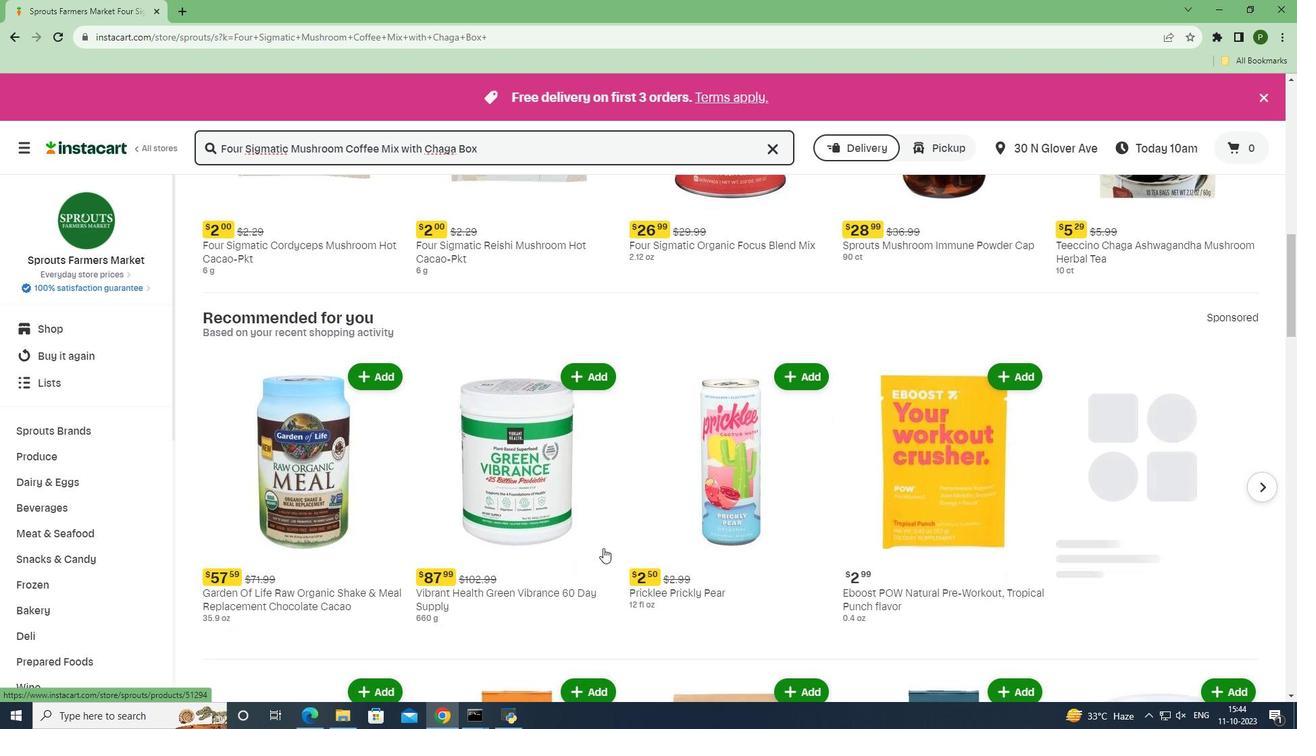 
Action: Mouse scrolled (606, 547) with delta (0, 0)
Screenshot: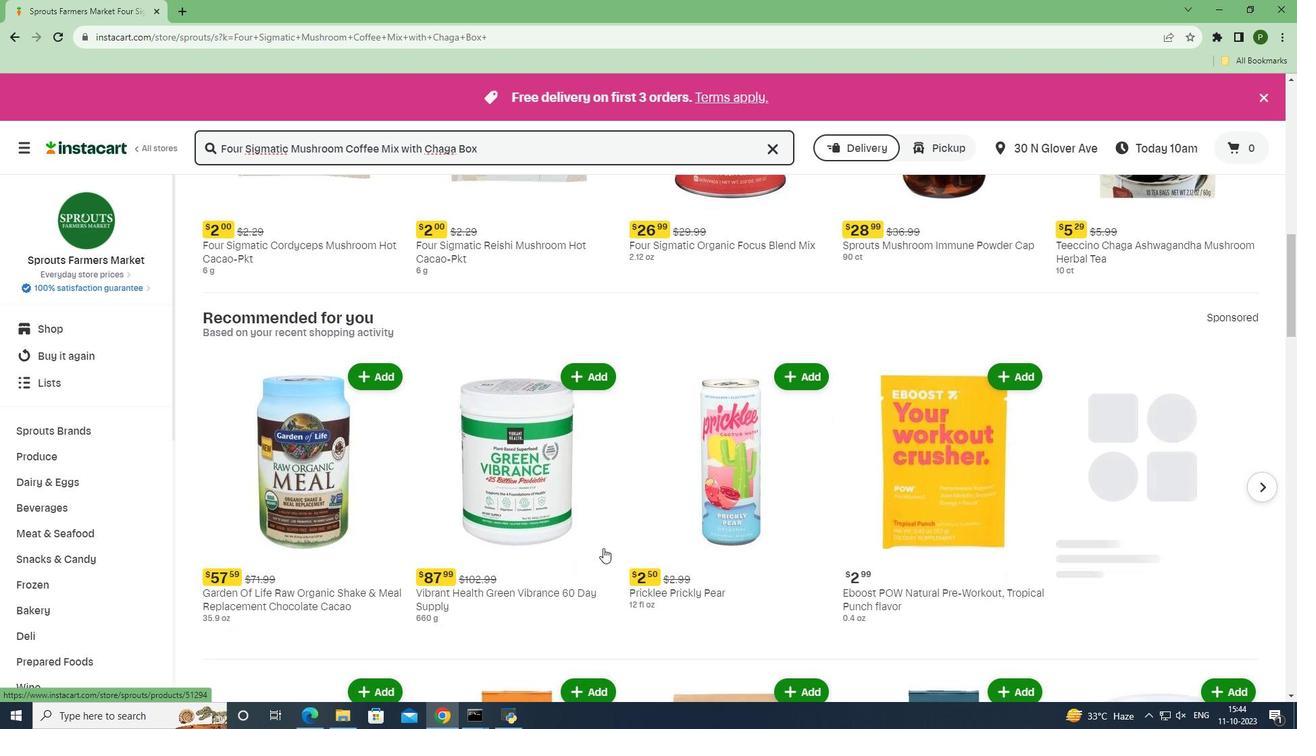 
Action: Mouse moved to (603, 548)
Screenshot: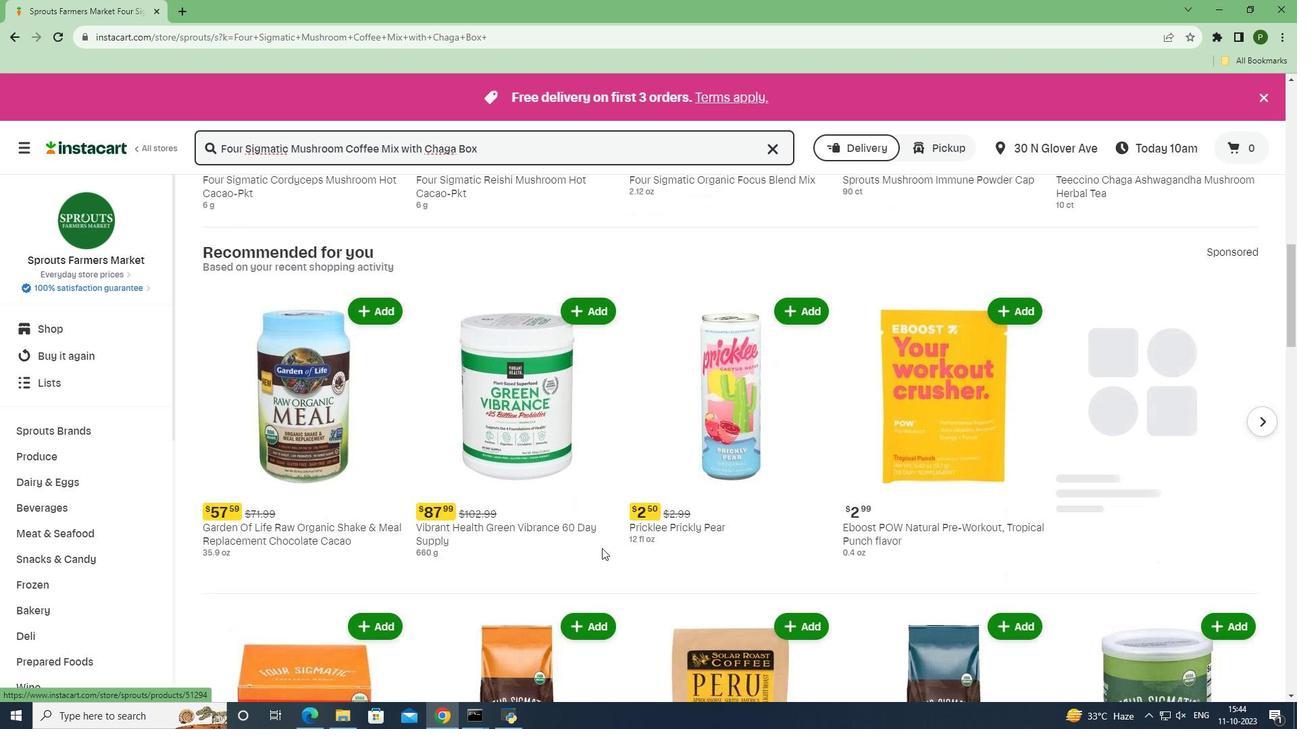 
Action: Mouse scrolled (603, 547) with delta (0, 0)
Screenshot: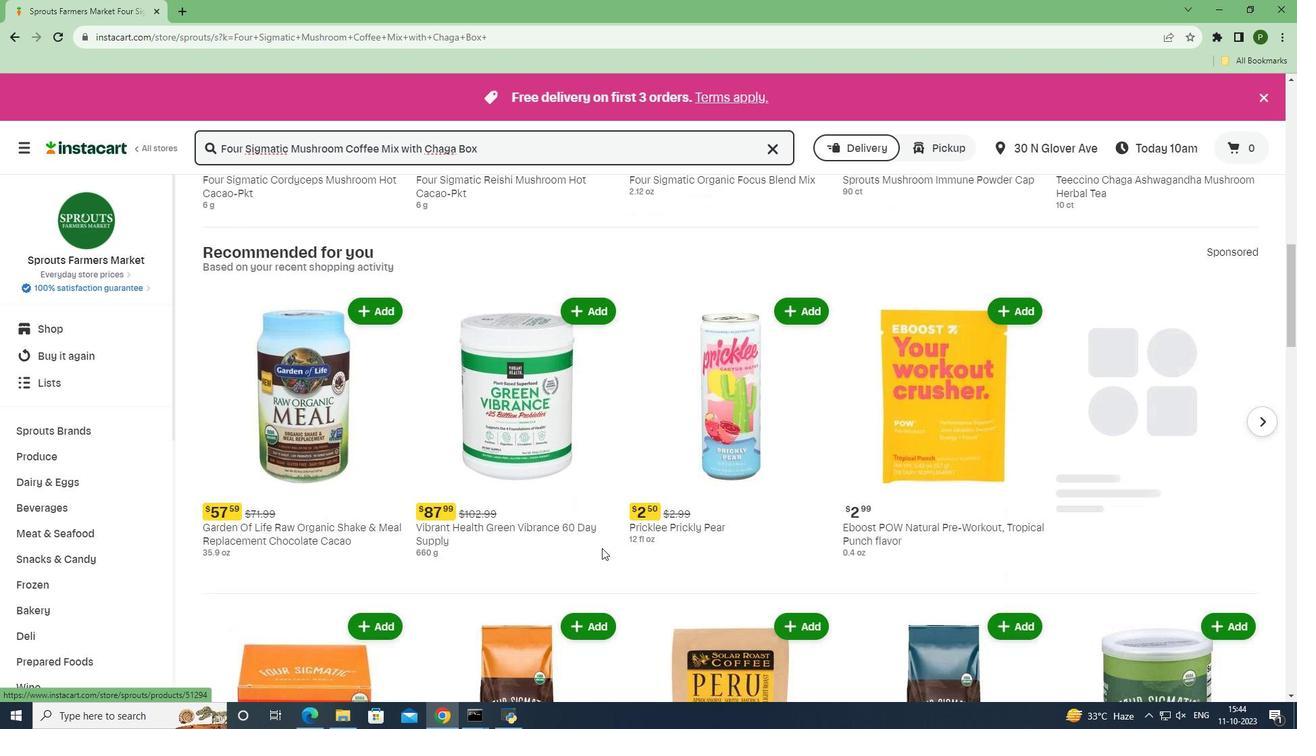 
Action: Mouse moved to (602, 548)
Screenshot: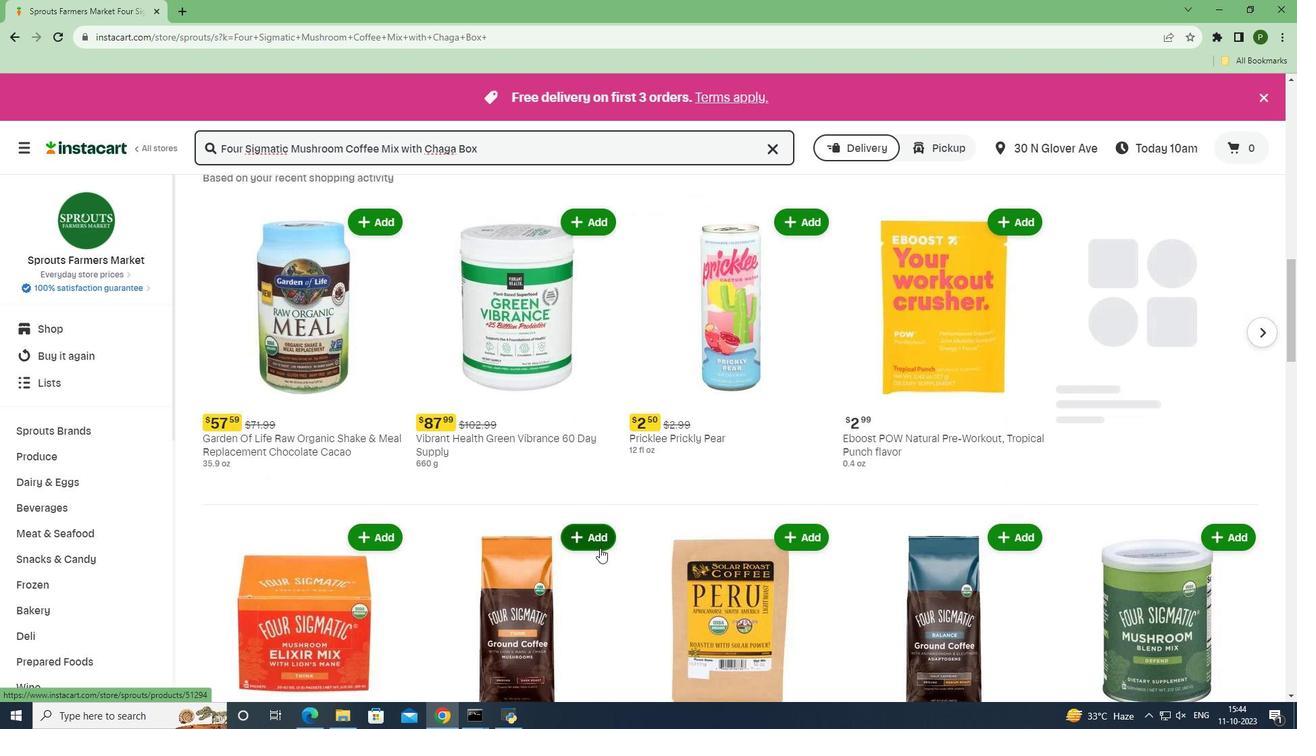 
Action: Mouse scrolled (602, 547) with delta (0, 0)
Screenshot: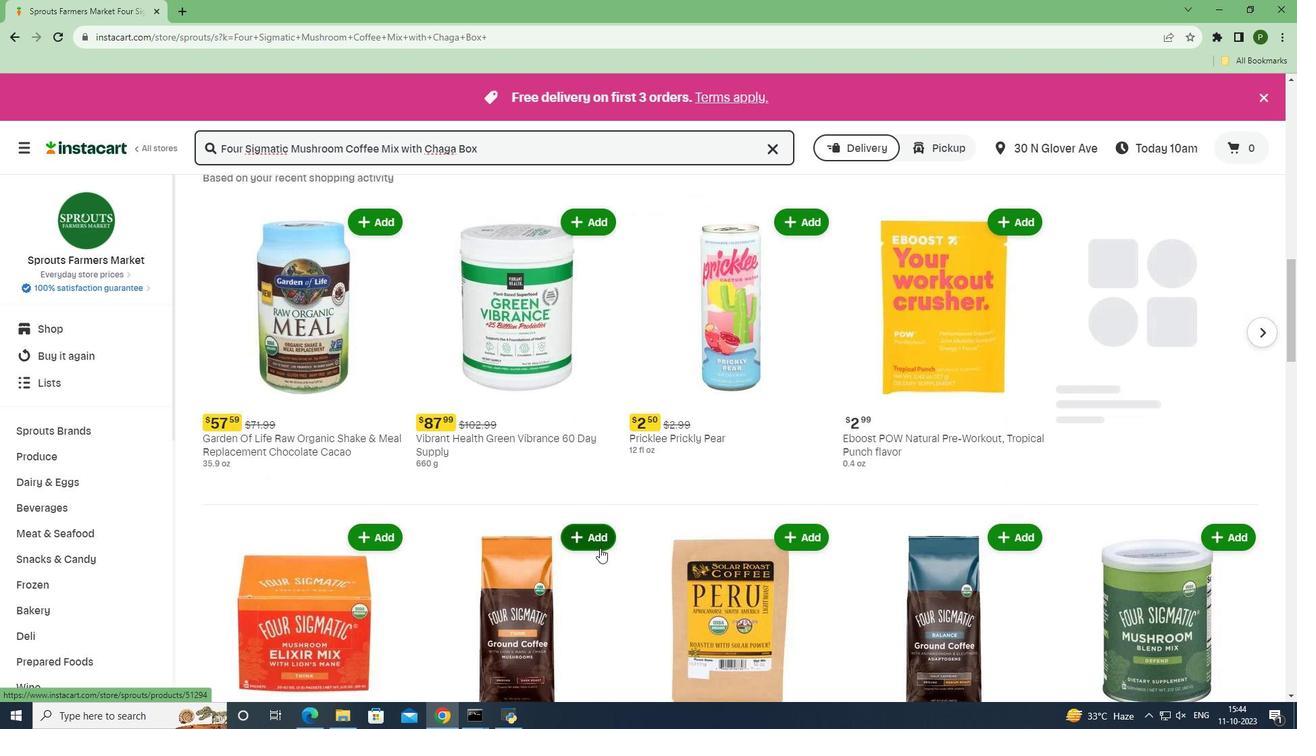 
Action: Mouse moved to (539, 547)
Screenshot: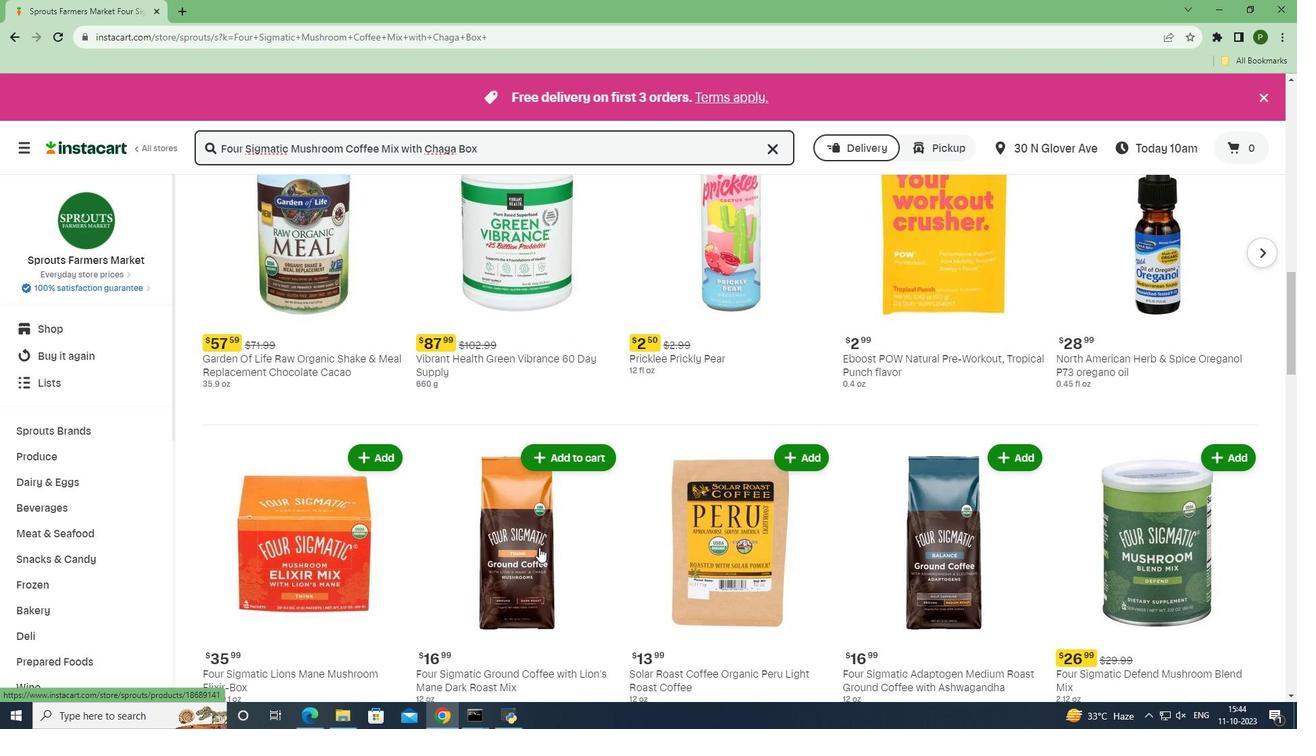 
Action: Mouse scrolled (539, 547) with delta (0, 0)
Screenshot: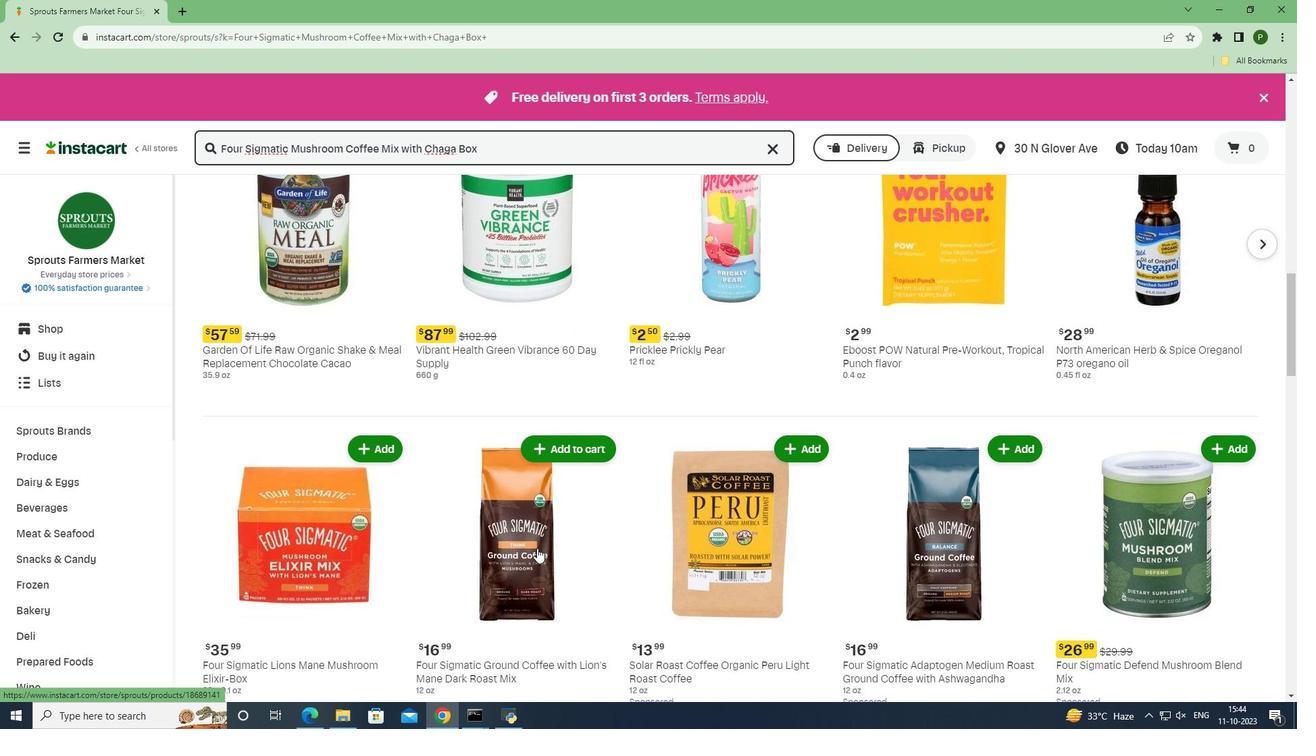 
Action: Mouse moved to (537, 548)
Screenshot: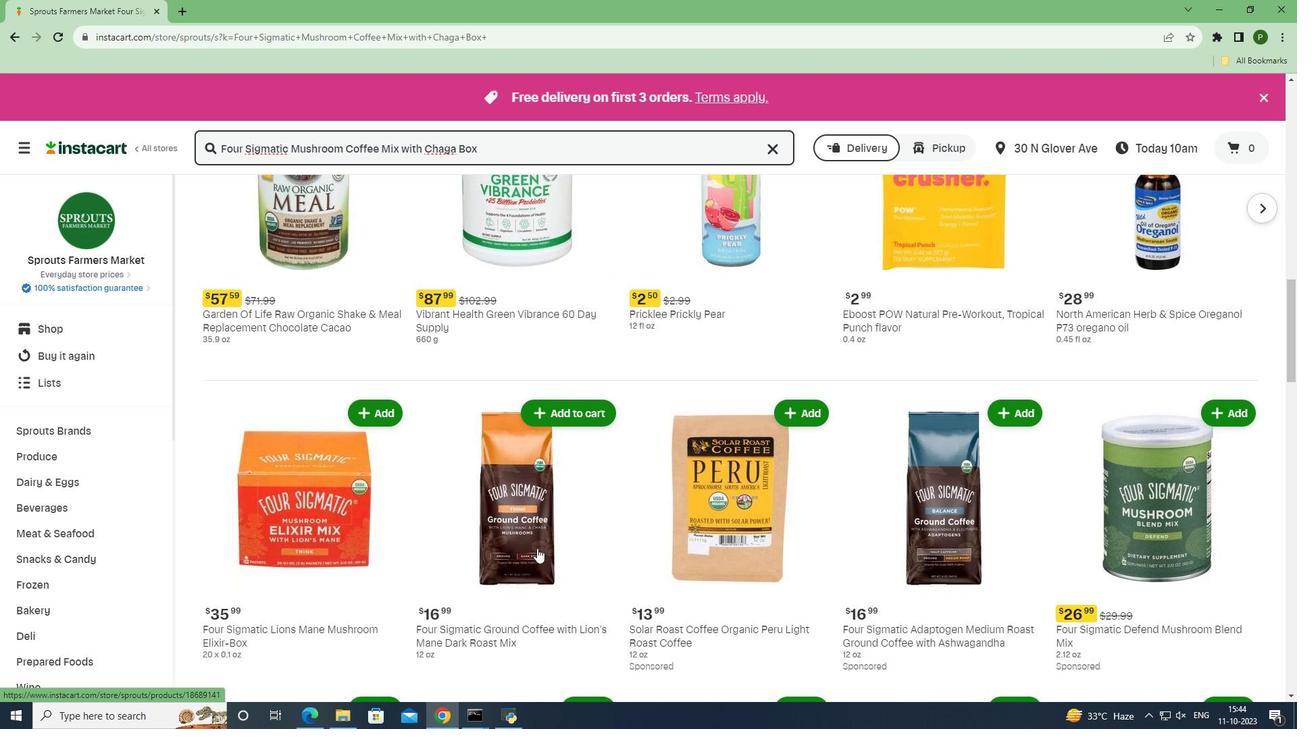 
Action: Mouse scrolled (537, 547) with delta (0, 0)
Screenshot: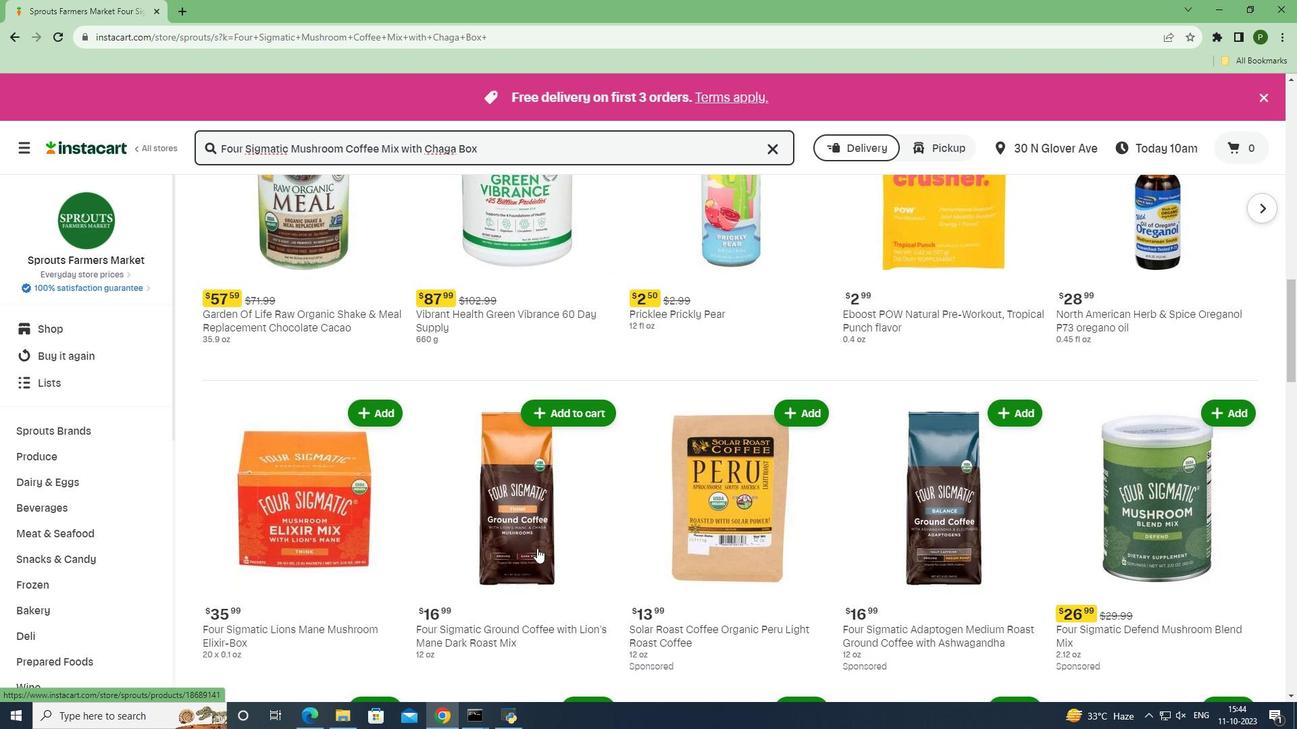 
Action: Mouse scrolled (537, 547) with delta (0, 0)
Screenshot: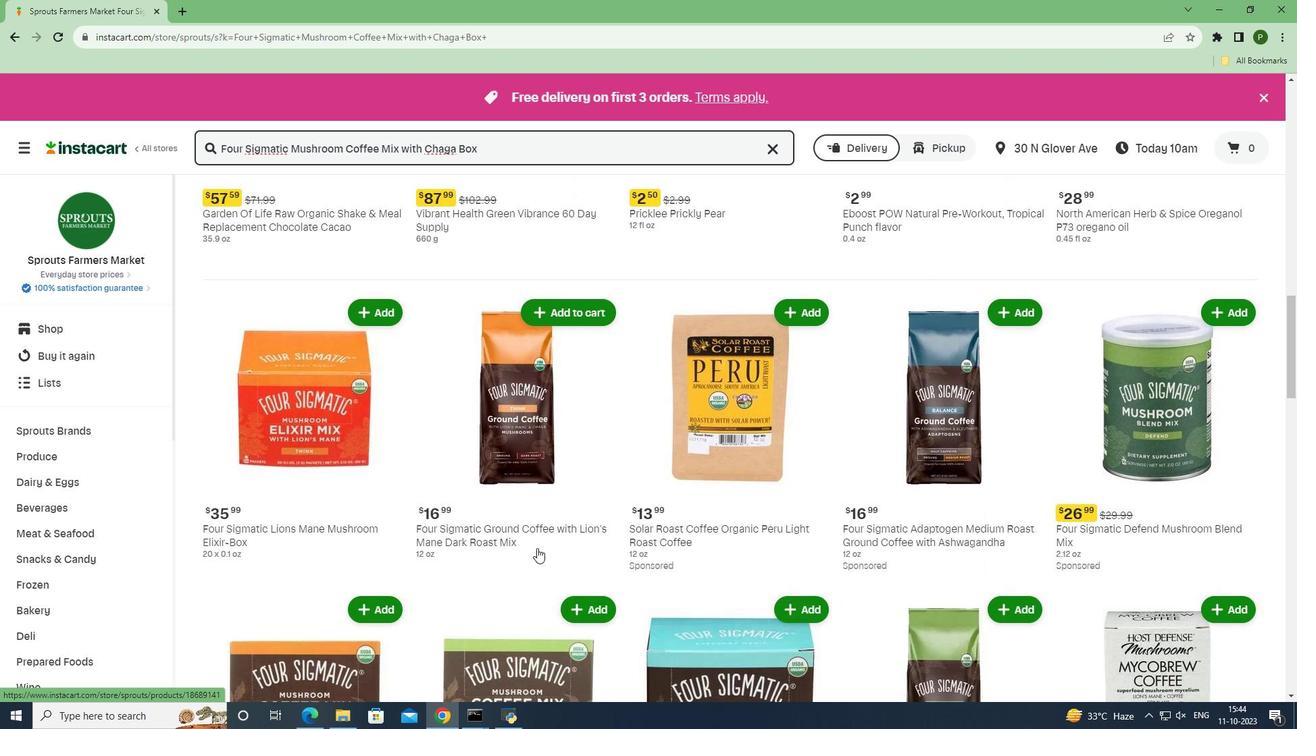 
Action: Mouse moved to (544, 553)
Screenshot: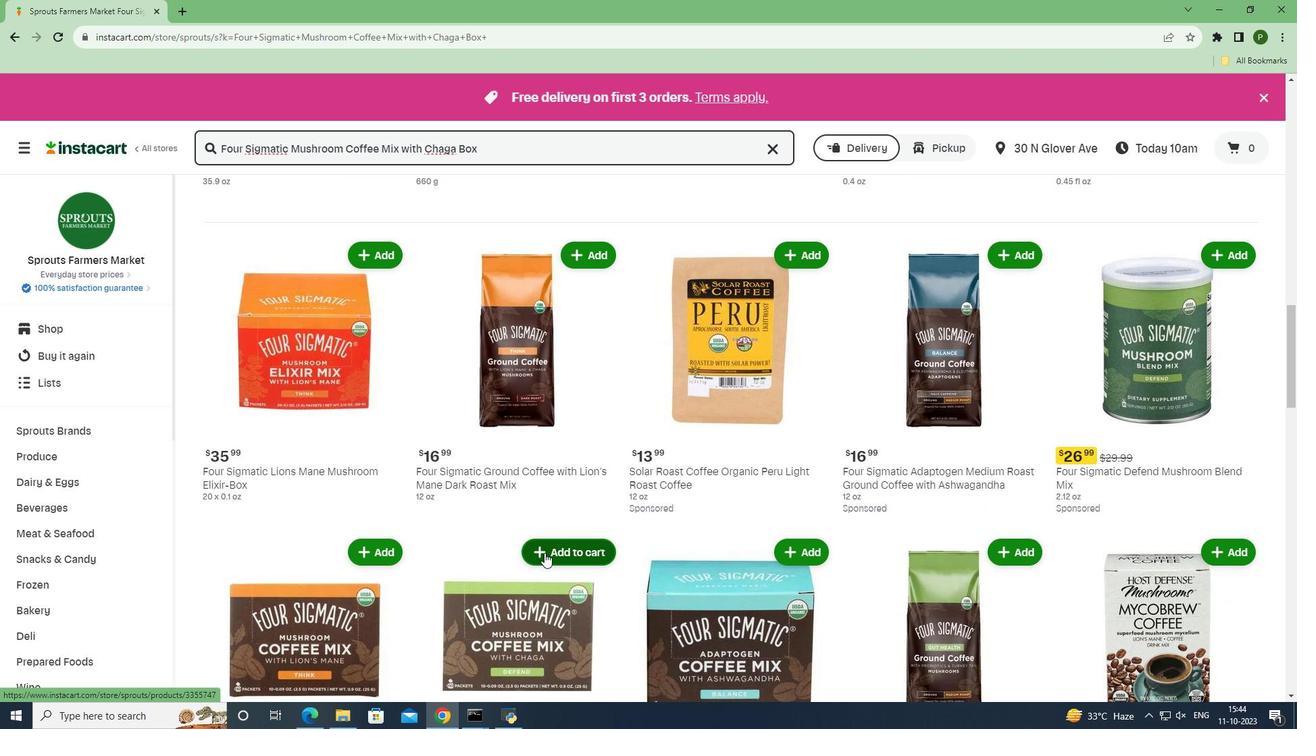
Action: Mouse scrolled (544, 552) with delta (0, 0)
Screenshot: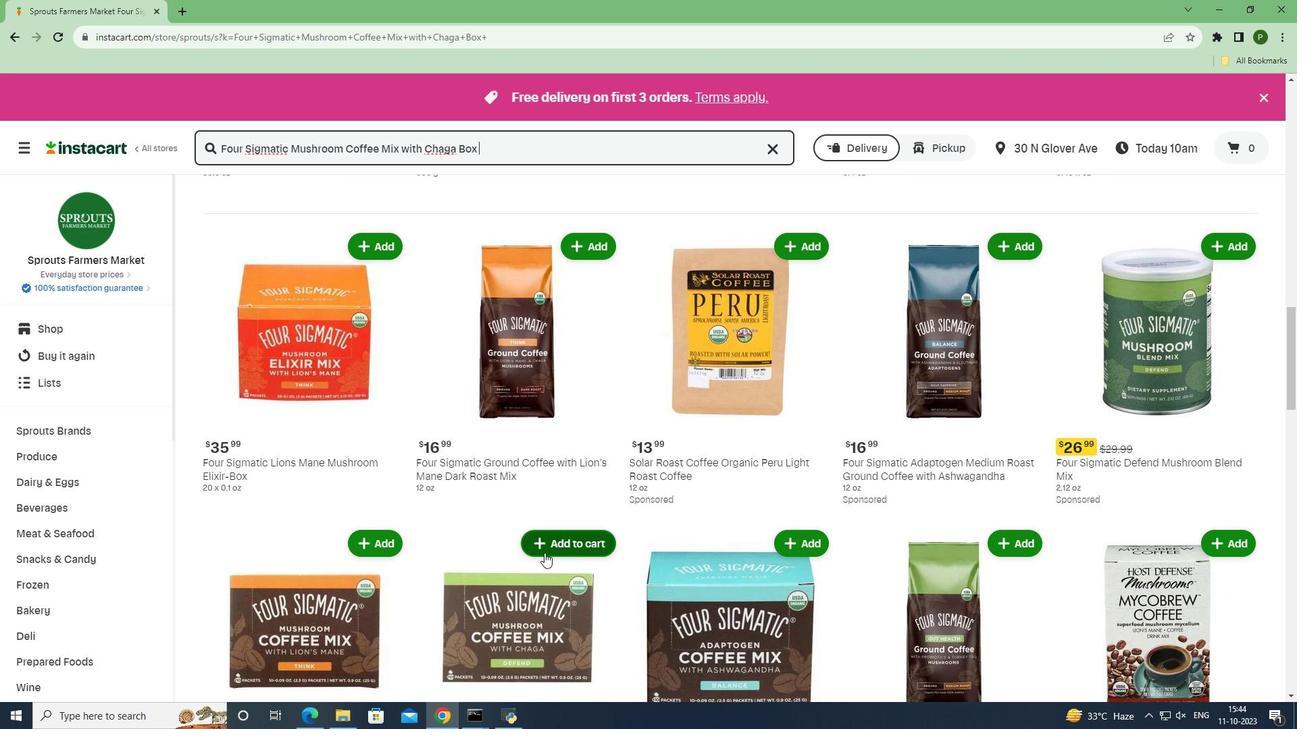 
Action: Mouse scrolled (544, 552) with delta (0, 0)
Screenshot: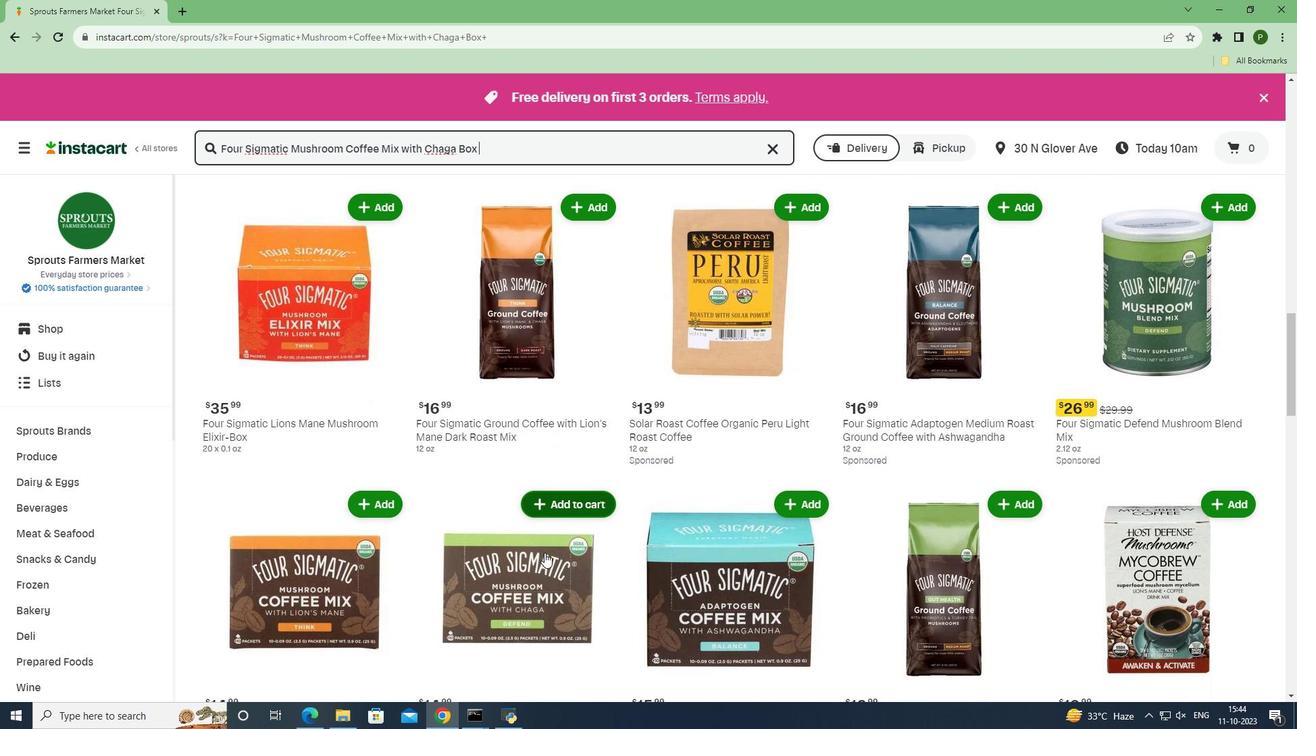 
Action: Mouse scrolled (544, 552) with delta (0, 0)
Screenshot: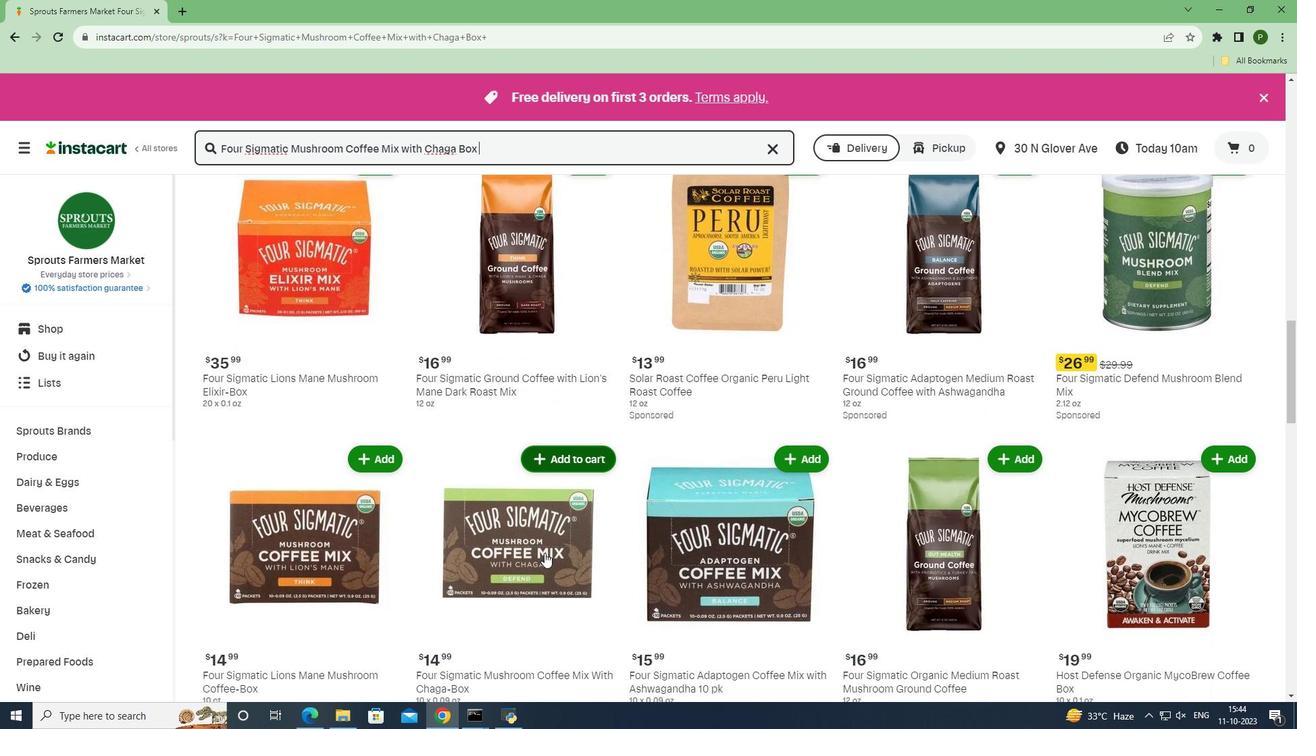 
Action: Mouse moved to (523, 571)
Screenshot: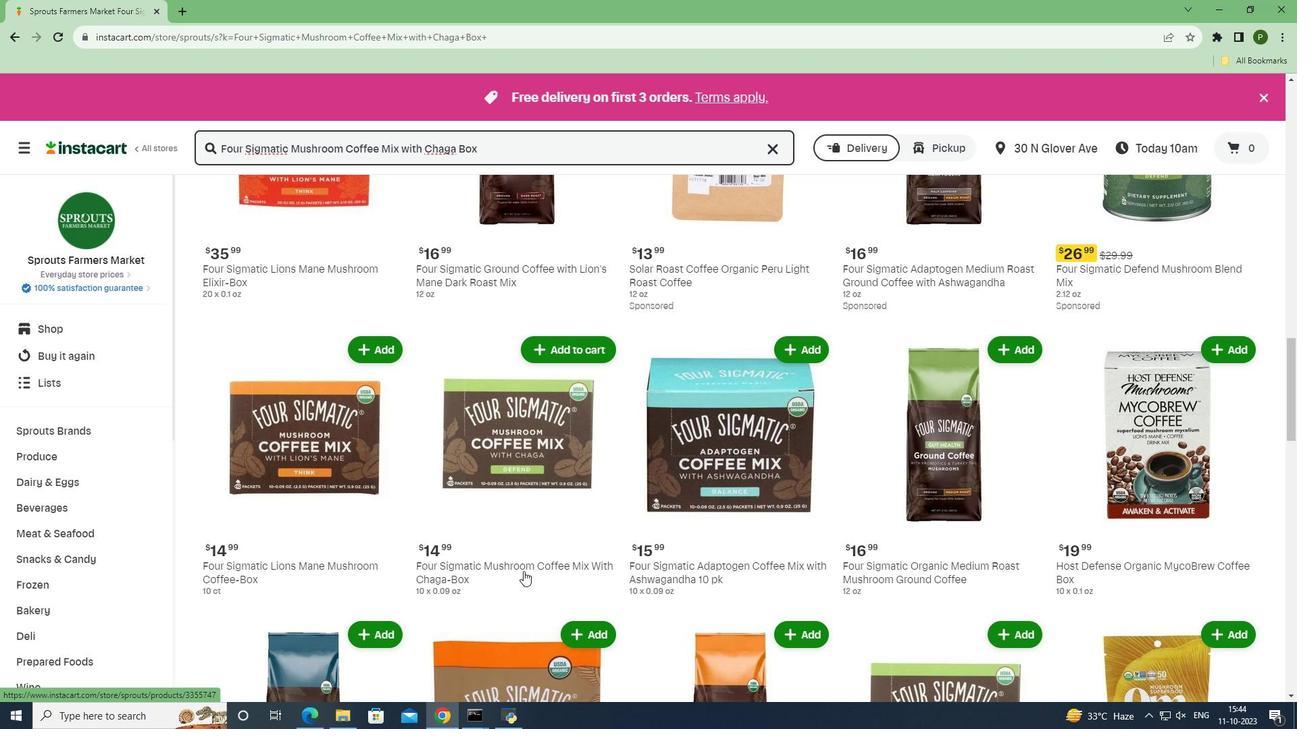 
Action: Mouse scrolled (523, 570) with delta (0, 0)
Screenshot: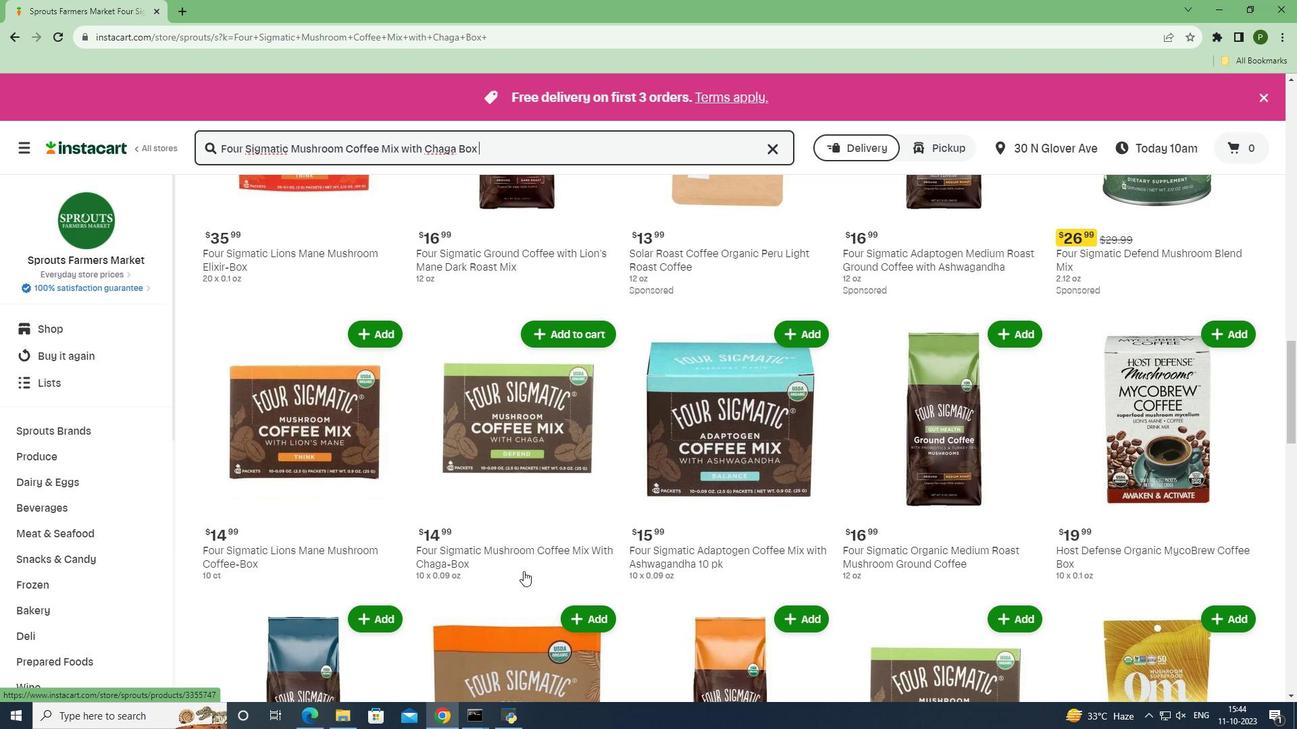 
Action: Mouse moved to (608, 284)
Screenshot: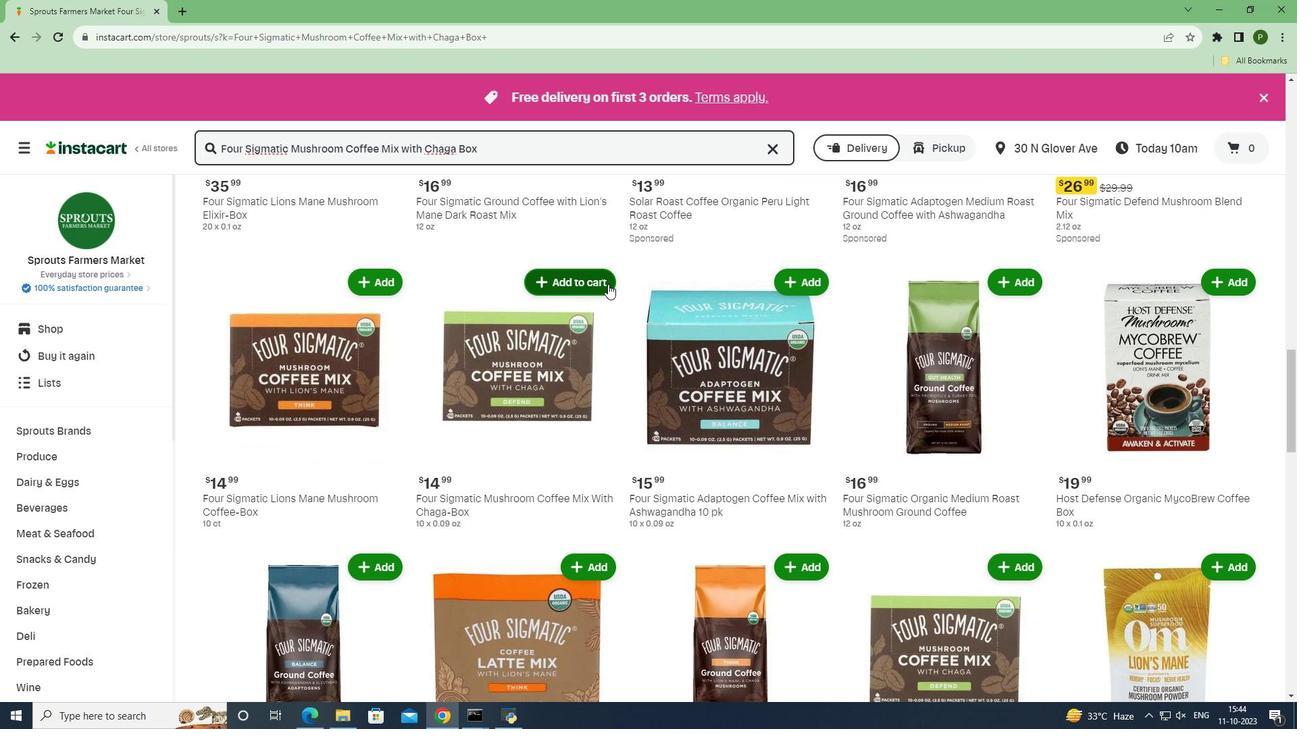 
Action: Mouse pressed left at (608, 284)
Screenshot: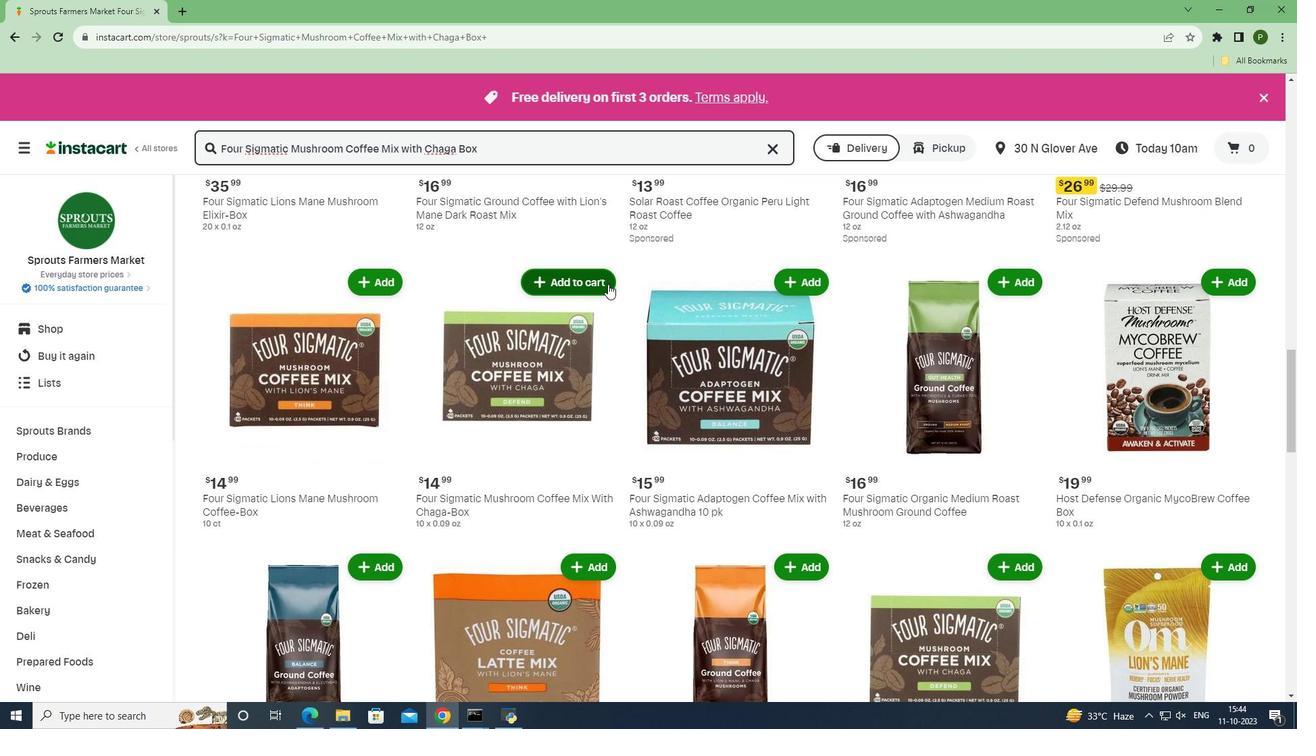 
Action: Mouse moved to (622, 343)
Screenshot: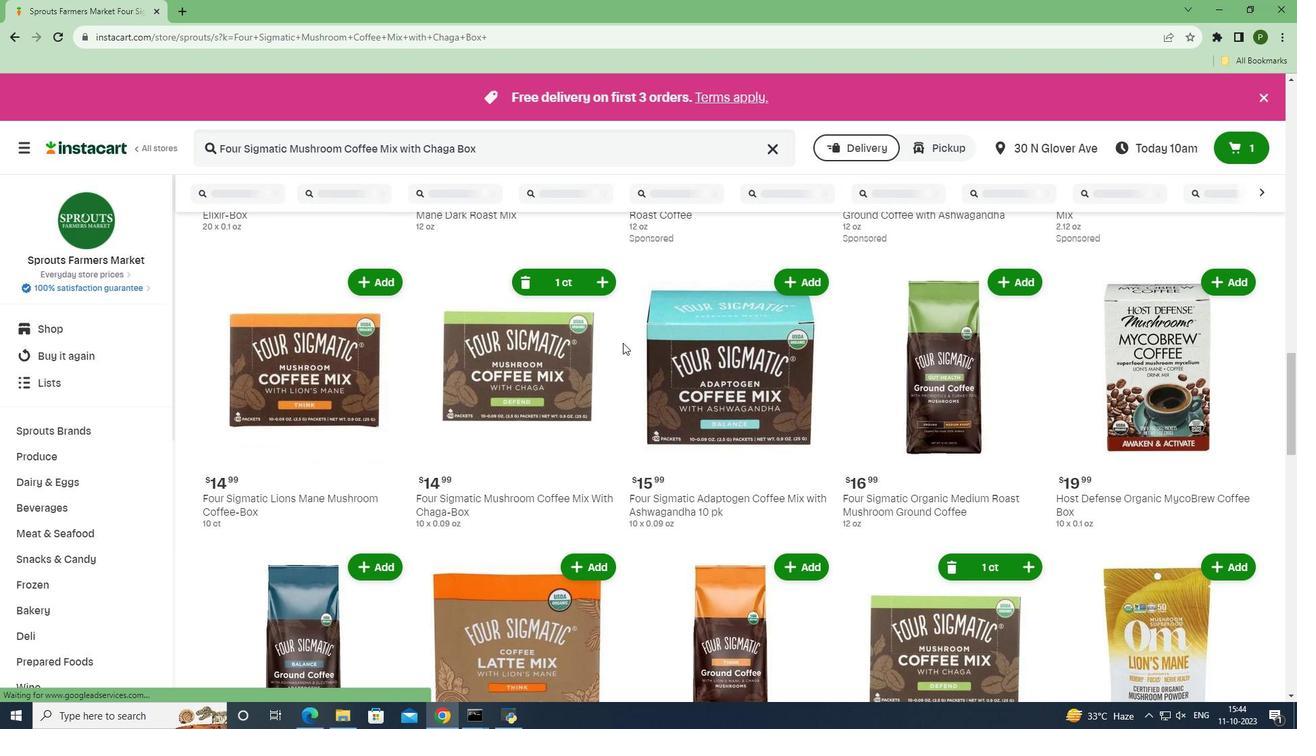 
